 Task: Find connections with filter location Virovitica with filter topic #stayhomewith filter profile language Spanish with filter current company Siemens Healthineers with filter school GTUPGSCHOOL with filter industry Wholesale Building Materials with filter service category Family Law with filter keywords title Office Assistant
Action: Mouse pressed left at (482, 64)
Screenshot: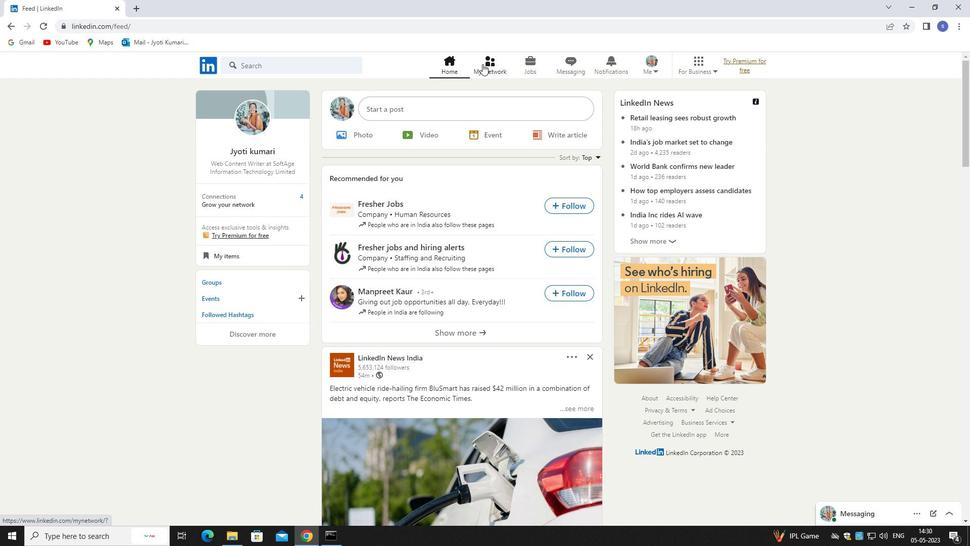 
Action: Mouse pressed left at (482, 64)
Screenshot: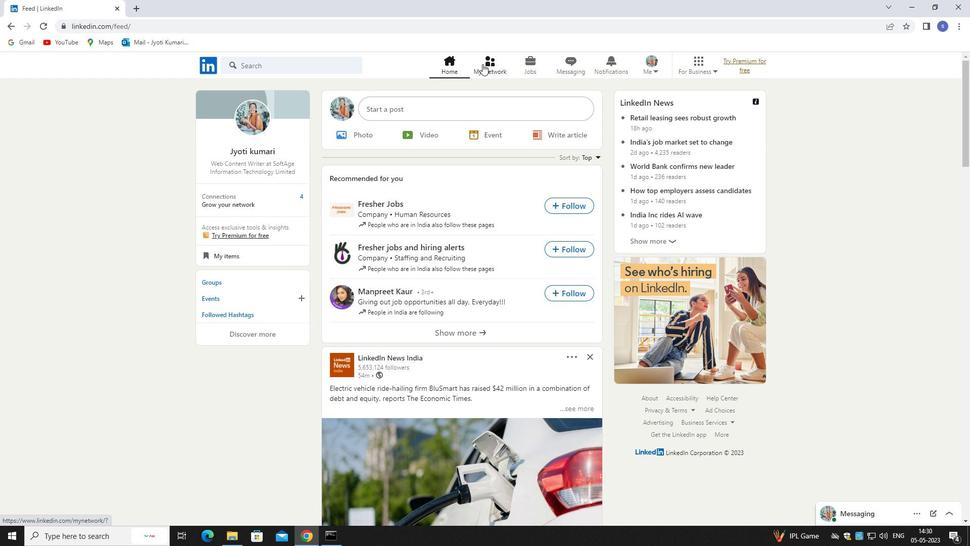 
Action: Mouse moved to (308, 116)
Screenshot: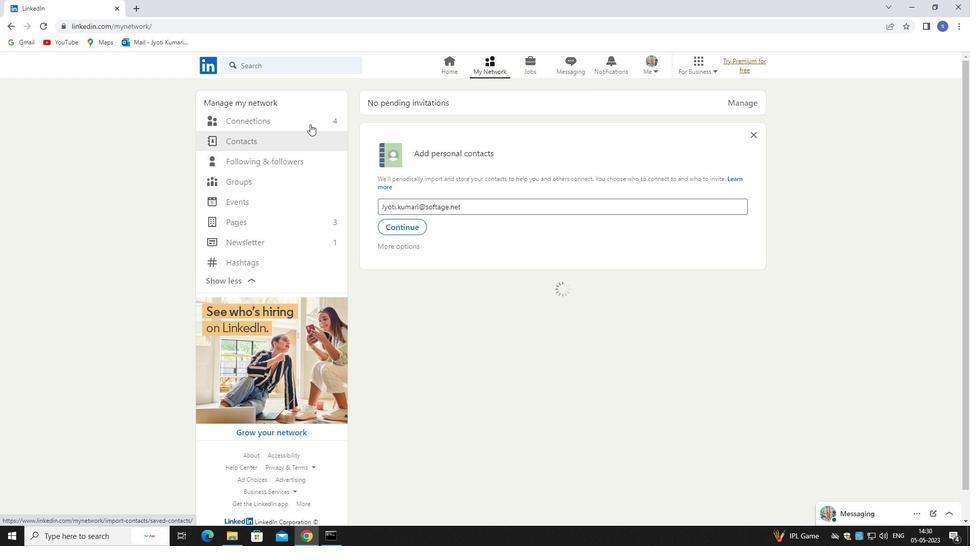 
Action: Mouse pressed left at (308, 116)
Screenshot: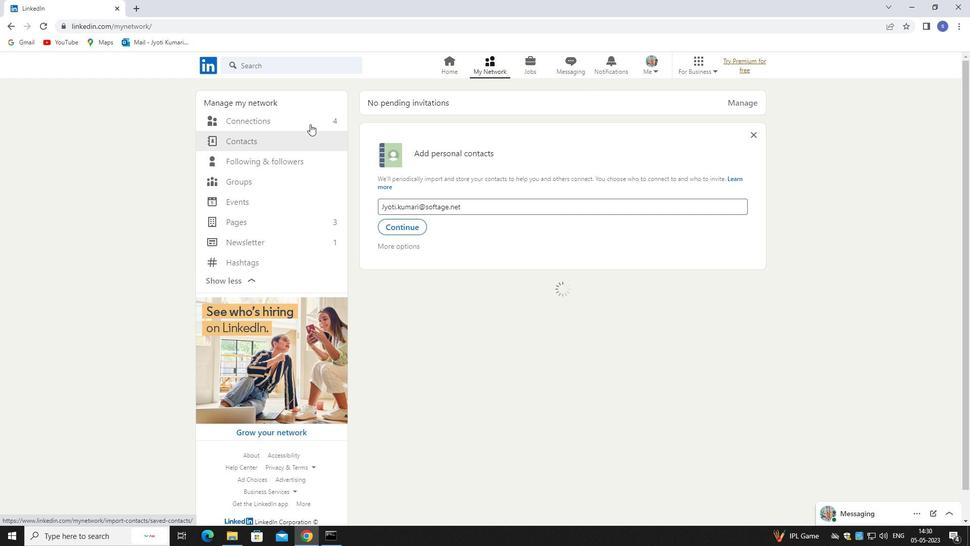 
Action: Mouse moved to (308, 116)
Screenshot: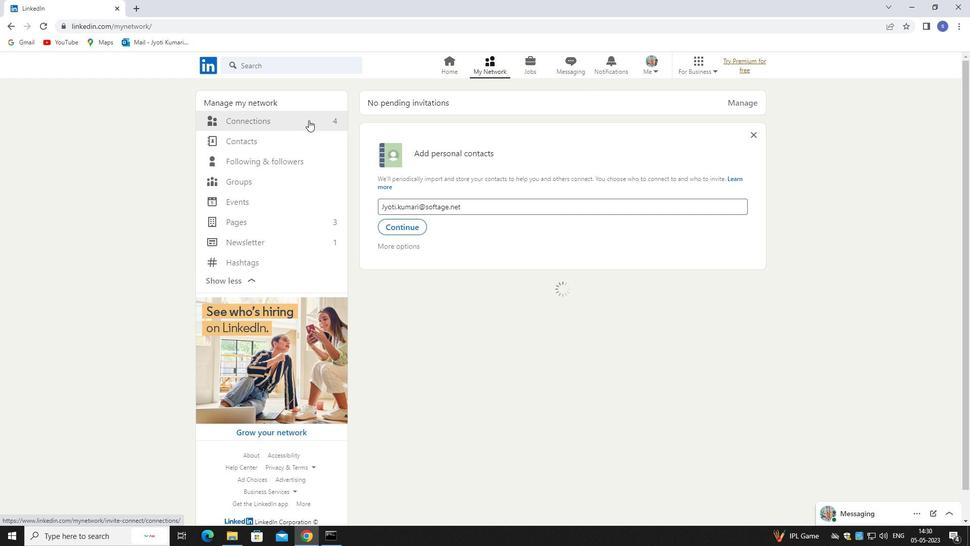 
Action: Mouse pressed left at (308, 116)
Screenshot: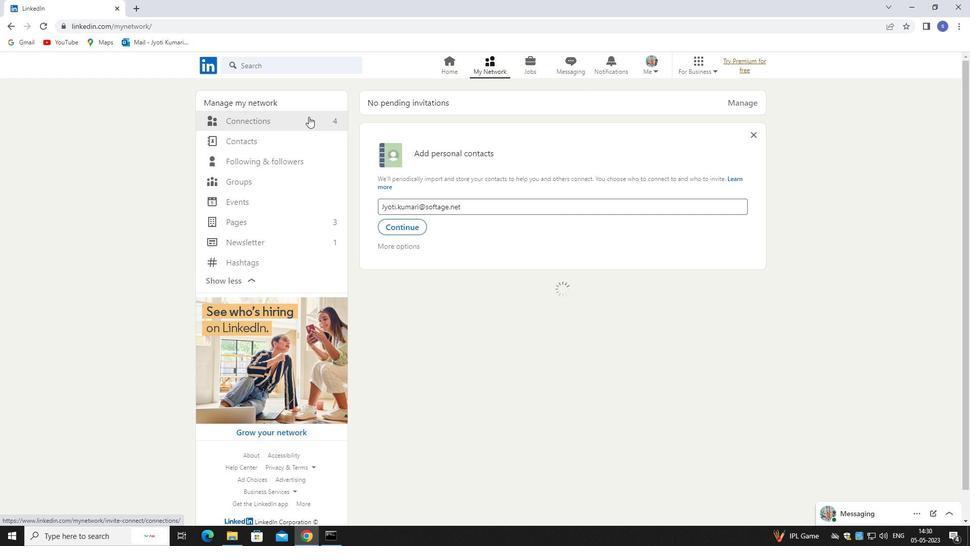 
Action: Mouse moved to (543, 121)
Screenshot: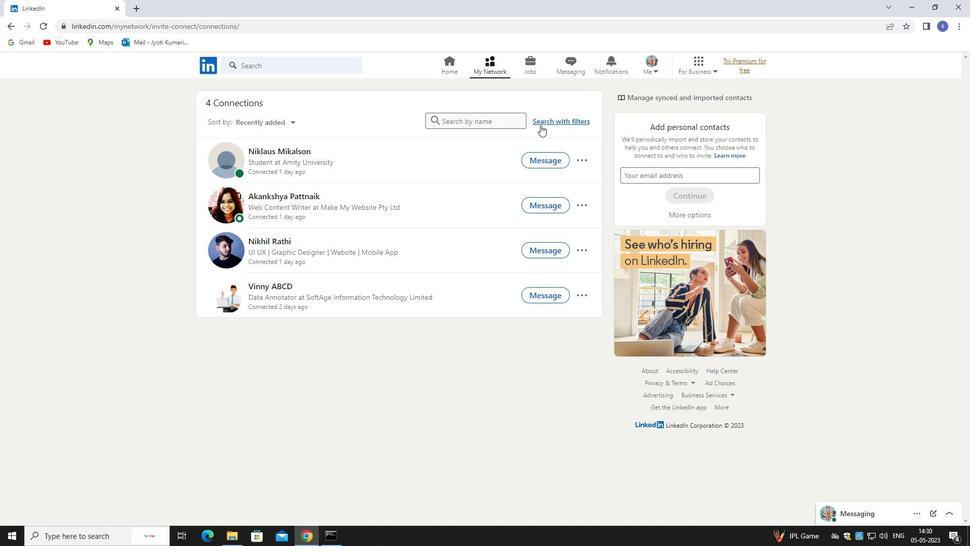 
Action: Mouse pressed left at (543, 121)
Screenshot: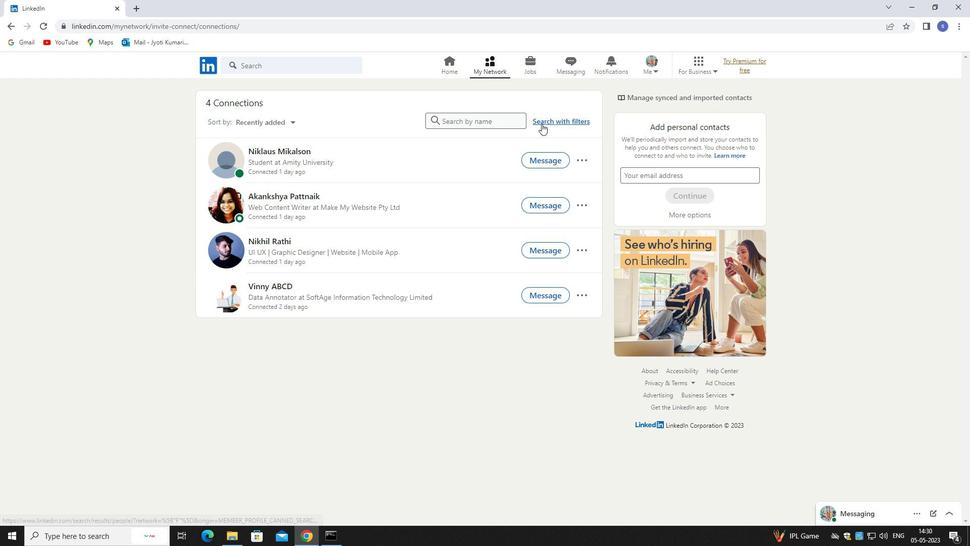 
Action: Mouse moved to (527, 94)
Screenshot: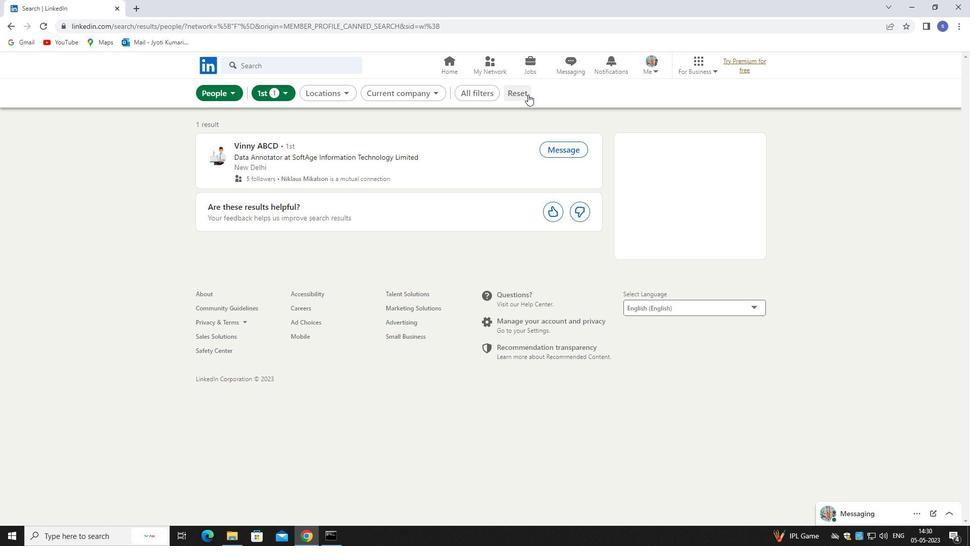 
Action: Mouse pressed left at (527, 94)
Screenshot: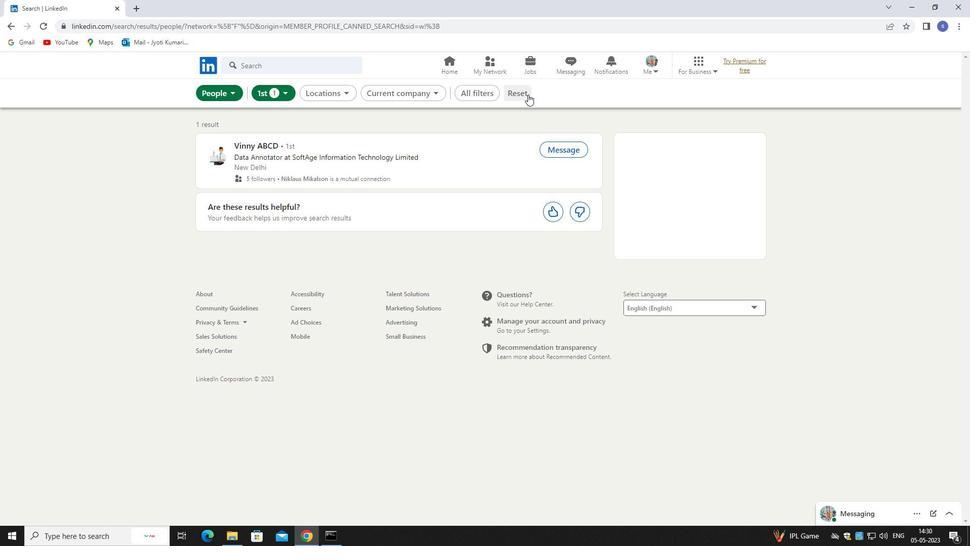 
Action: Mouse moved to (519, 91)
Screenshot: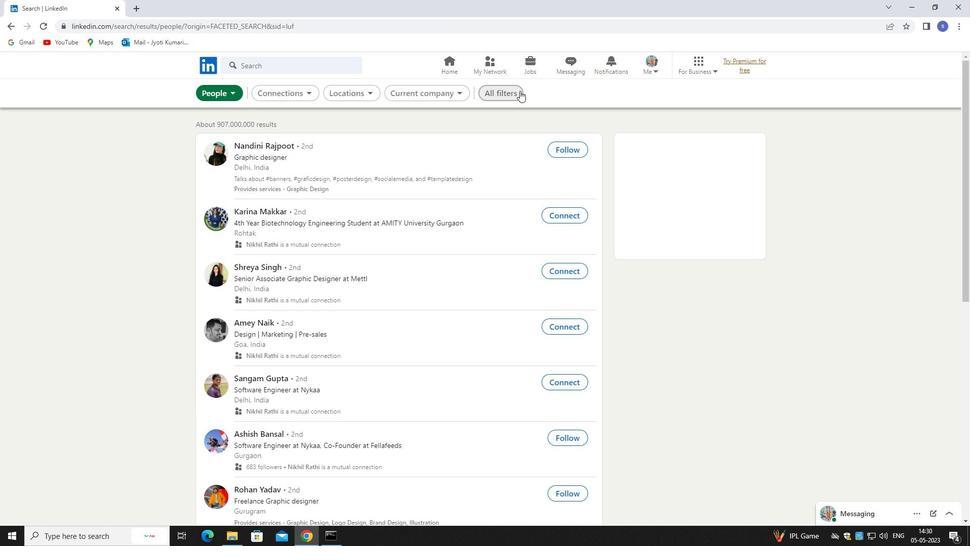 
Action: Mouse pressed left at (519, 91)
Screenshot: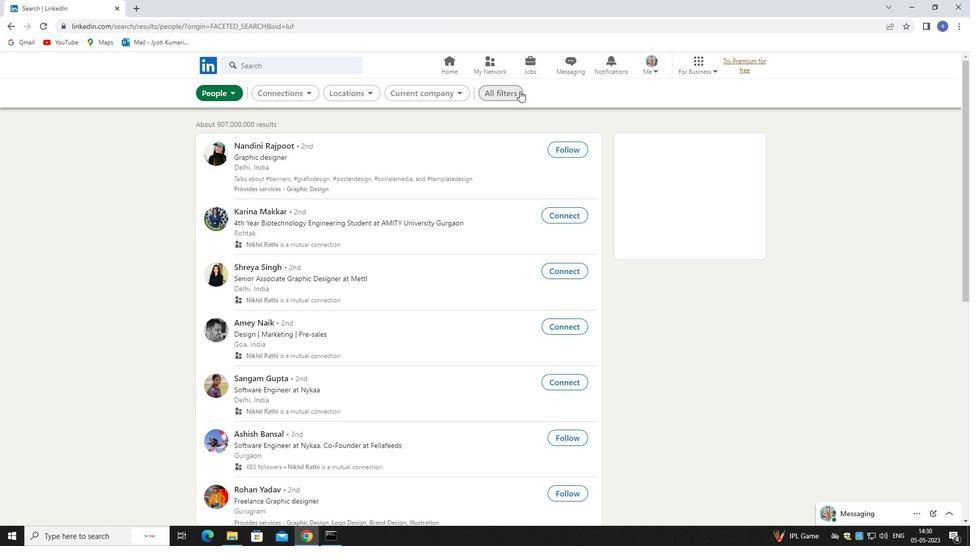 
Action: Mouse moved to (881, 392)
Screenshot: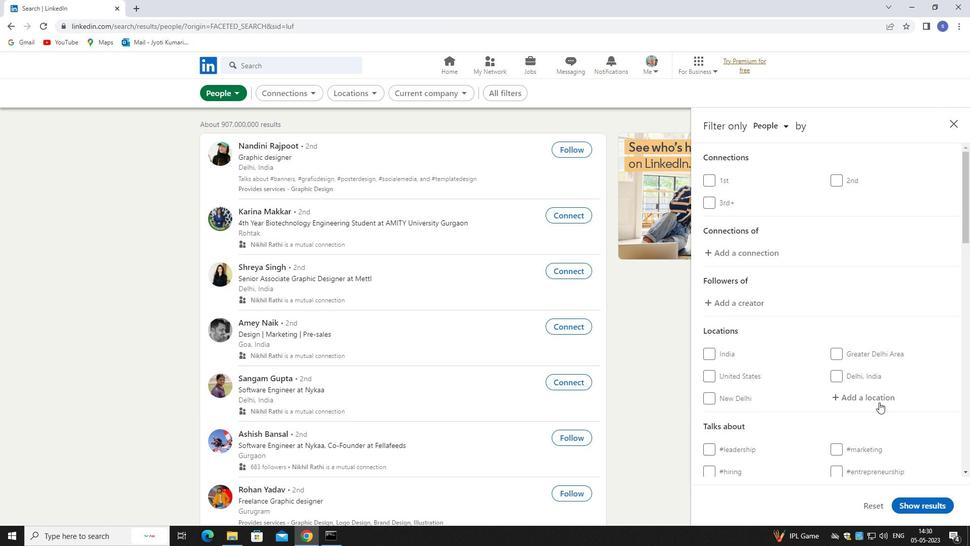 
Action: Mouse pressed left at (881, 392)
Screenshot: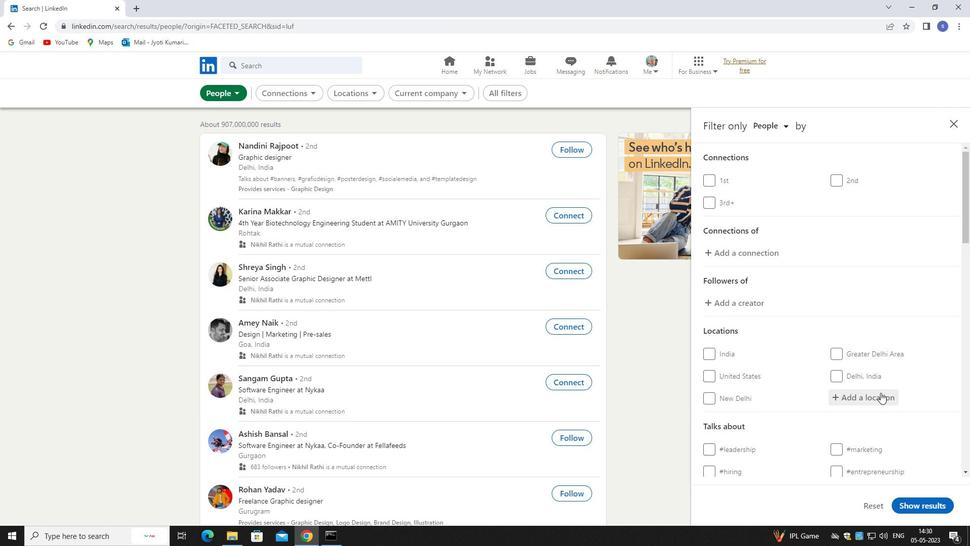 
Action: Mouse moved to (879, 409)
Screenshot: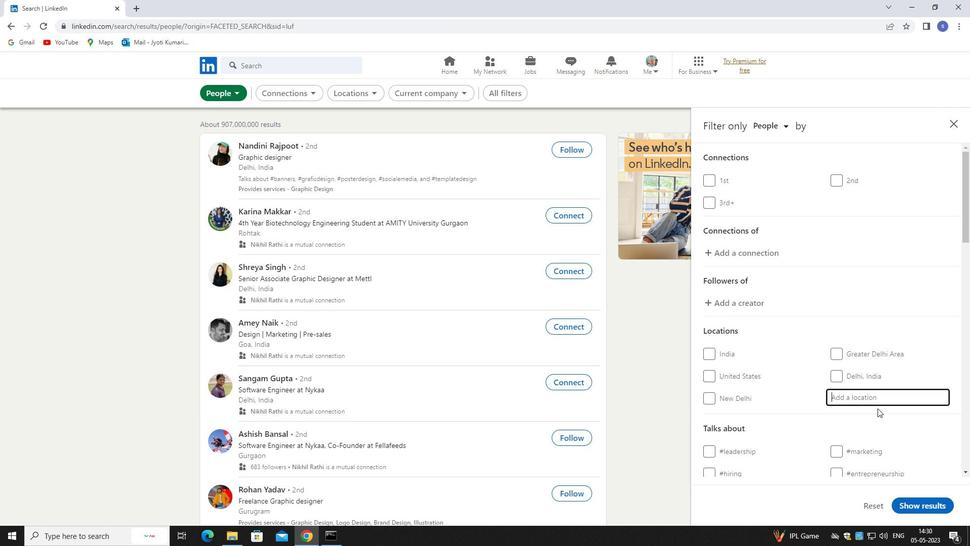
Action: Key pressed virovitica
Screenshot: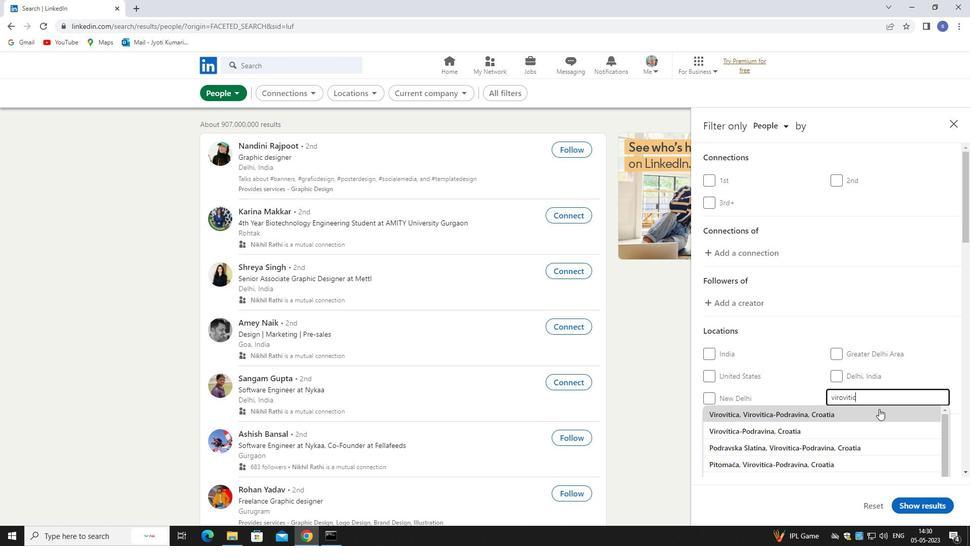 
Action: Mouse pressed left at (879, 409)
Screenshot: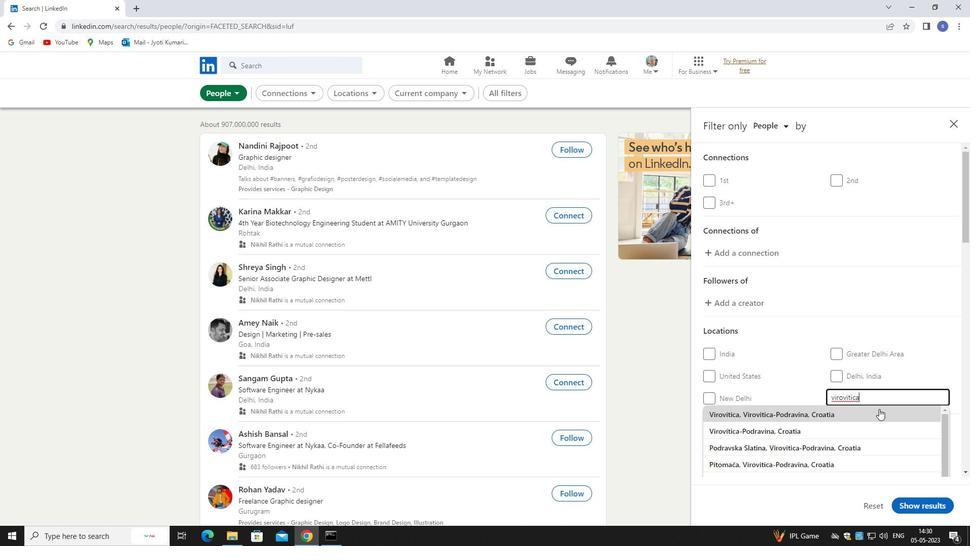 
Action: Mouse scrolled (879, 408) with delta (0, 0)
Screenshot: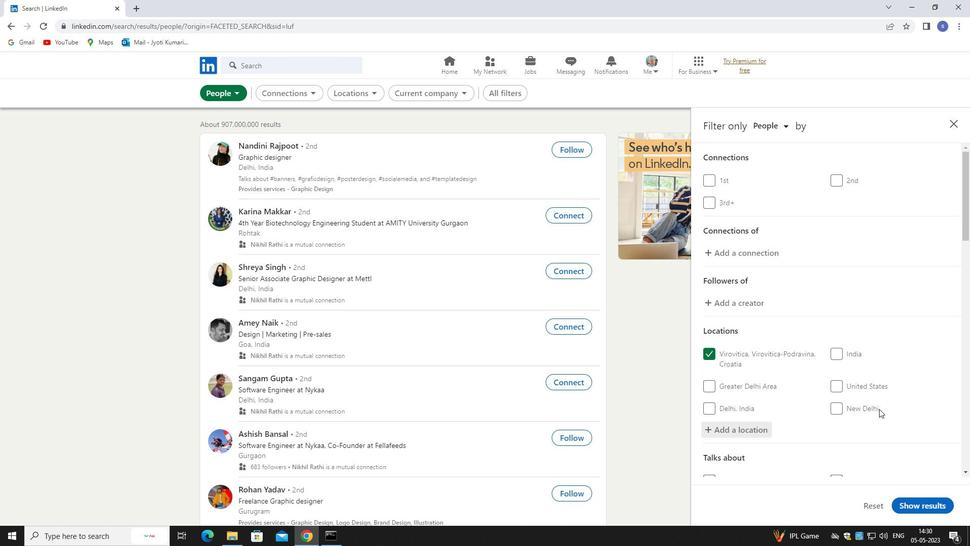 
Action: Mouse scrolled (879, 408) with delta (0, 0)
Screenshot: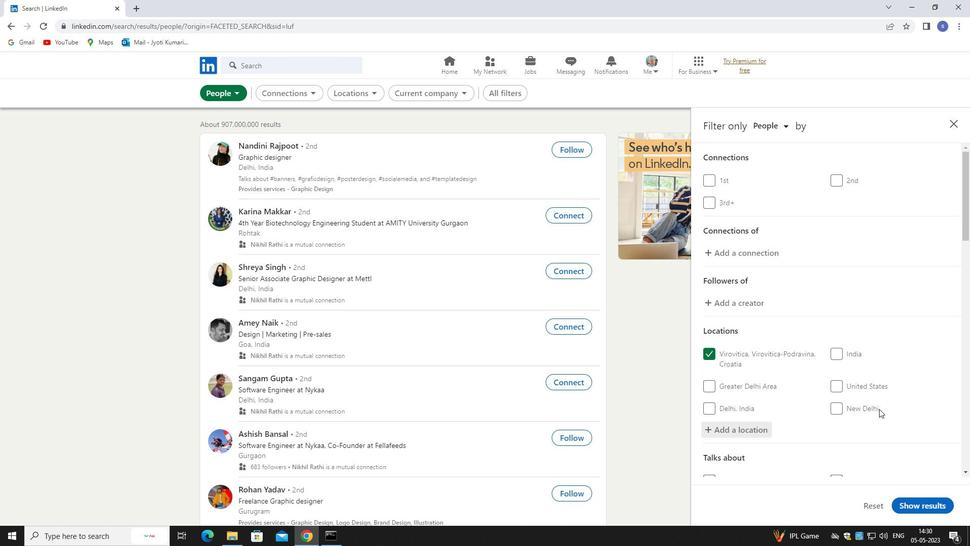 
Action: Mouse moved to (880, 409)
Screenshot: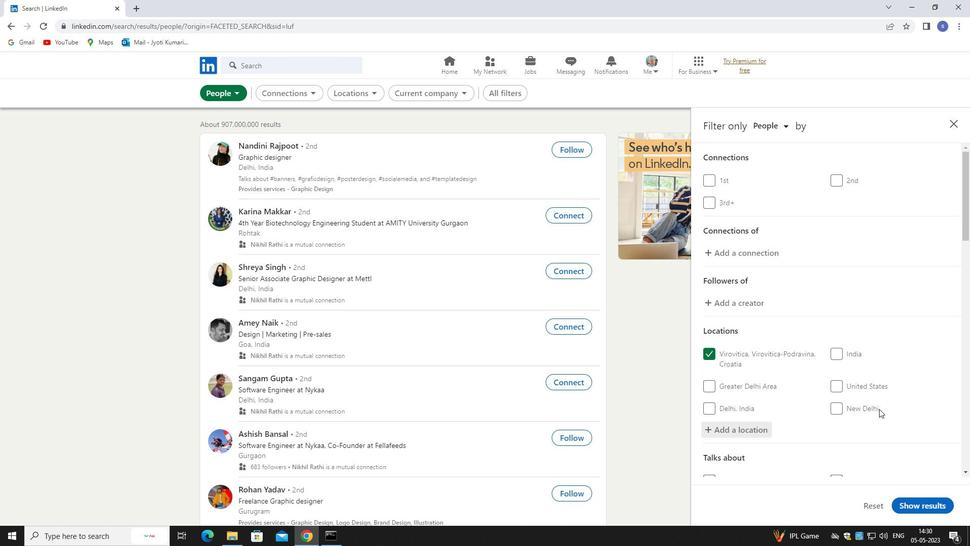 
Action: Mouse scrolled (880, 408) with delta (0, 0)
Screenshot: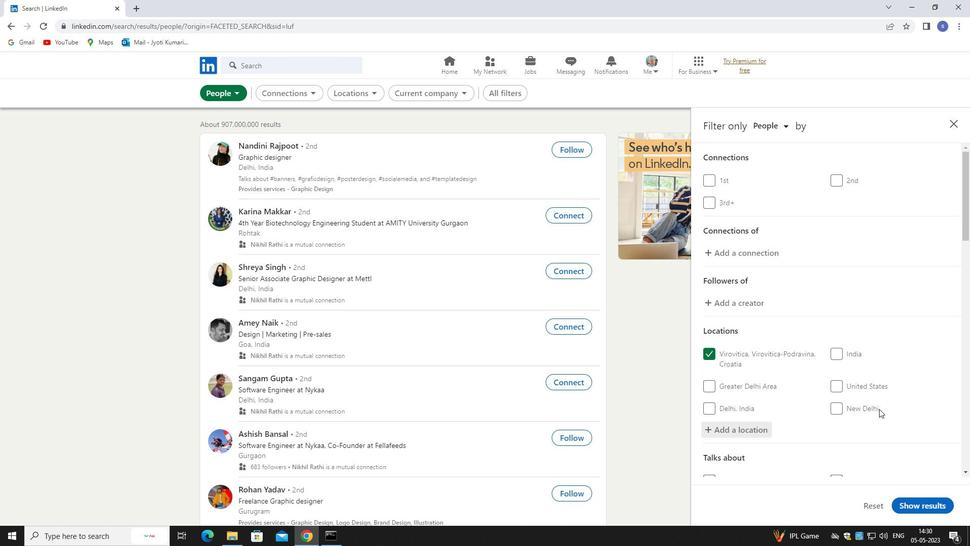 
Action: Mouse moved to (868, 374)
Screenshot: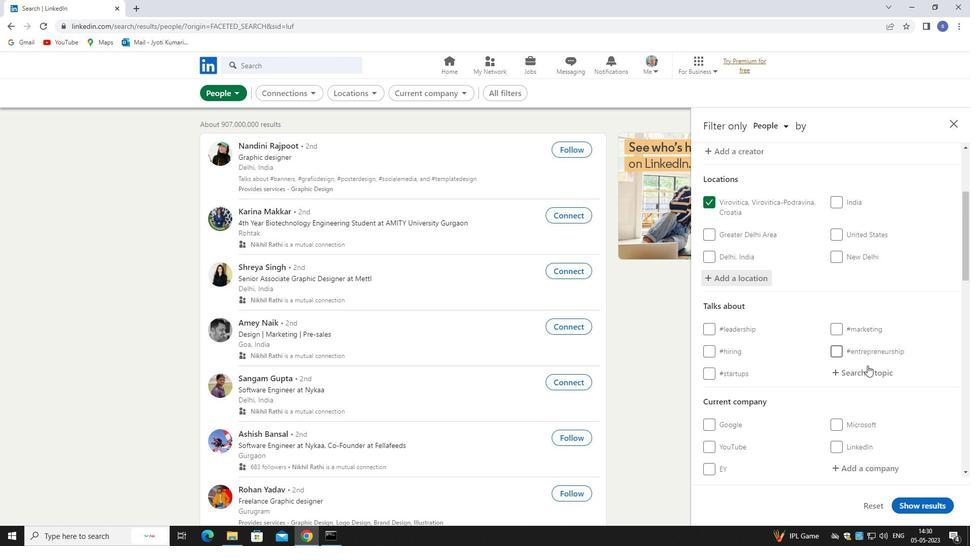 
Action: Mouse pressed left at (868, 374)
Screenshot: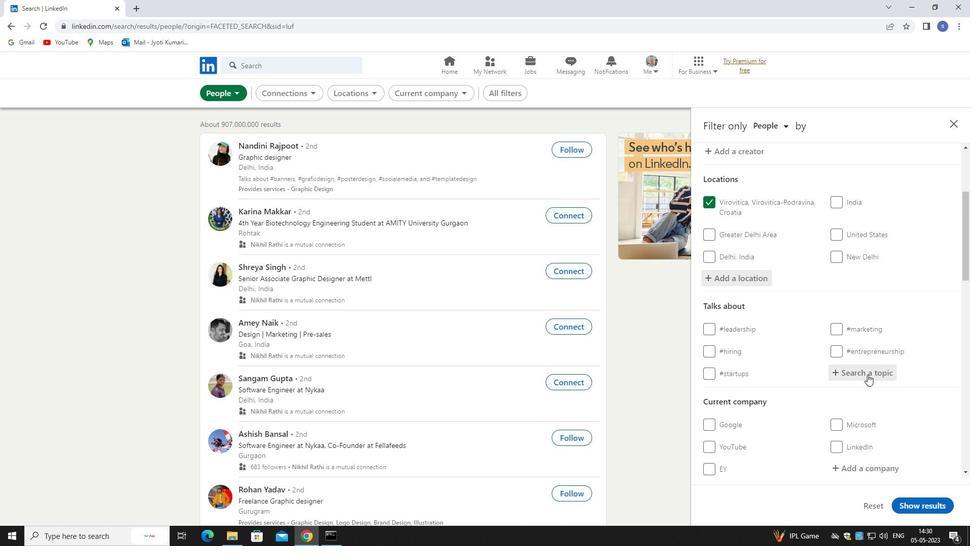 
Action: Mouse moved to (868, 374)
Screenshot: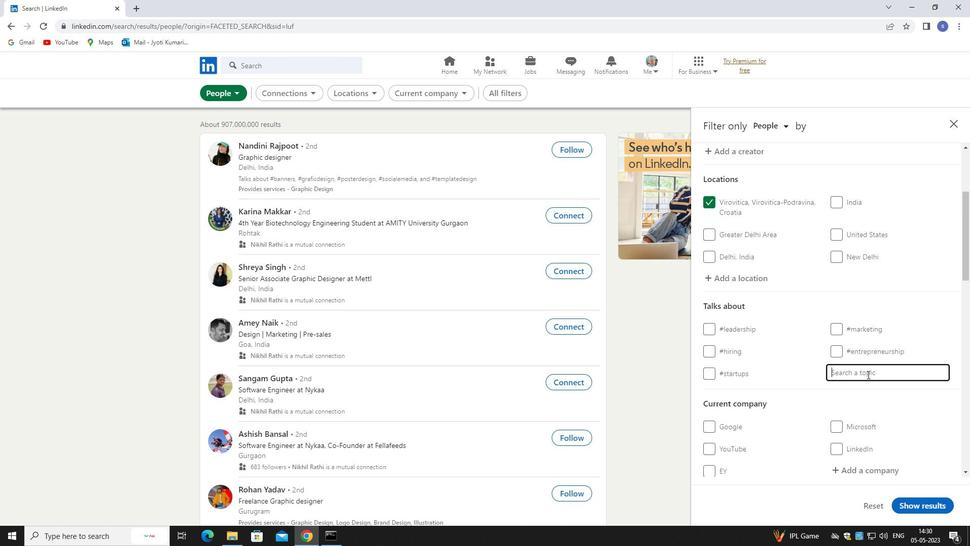 
Action: Key pressed sy<Key.backspace>tayho
Screenshot: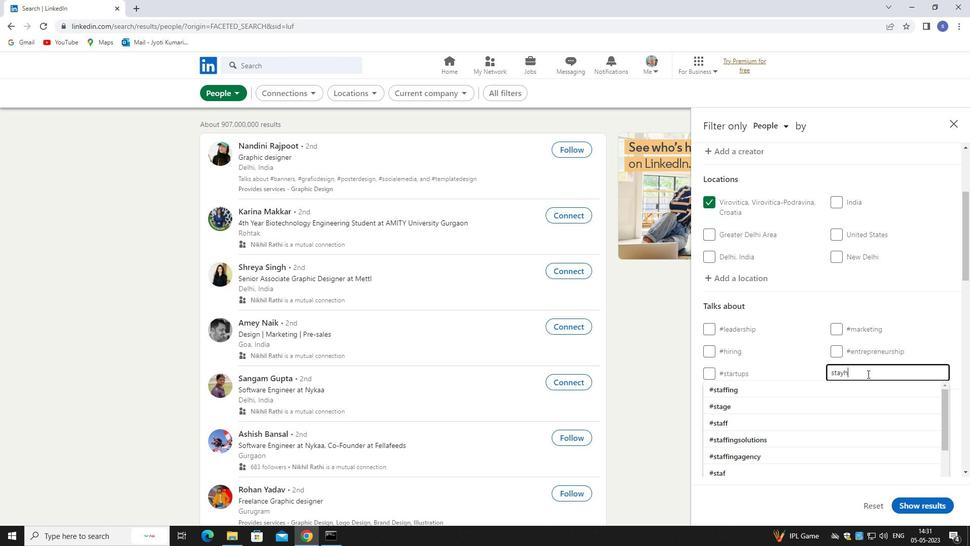 
Action: Mouse moved to (862, 392)
Screenshot: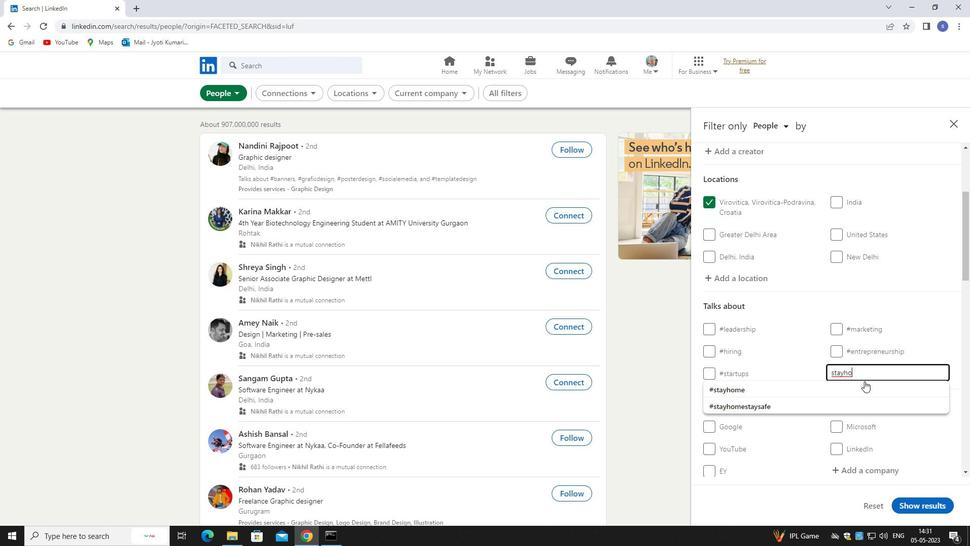 
Action: Mouse pressed left at (862, 392)
Screenshot: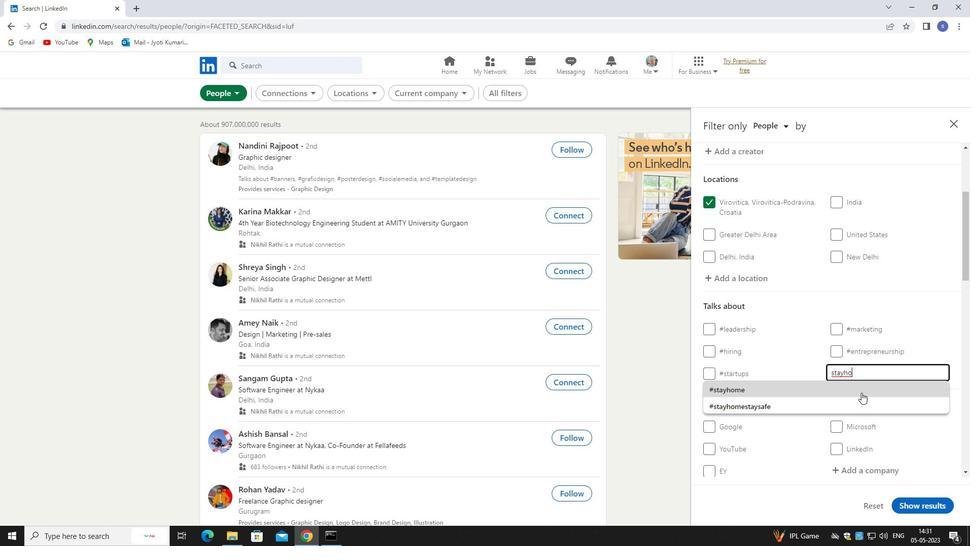 
Action: Mouse scrolled (862, 392) with delta (0, 0)
Screenshot: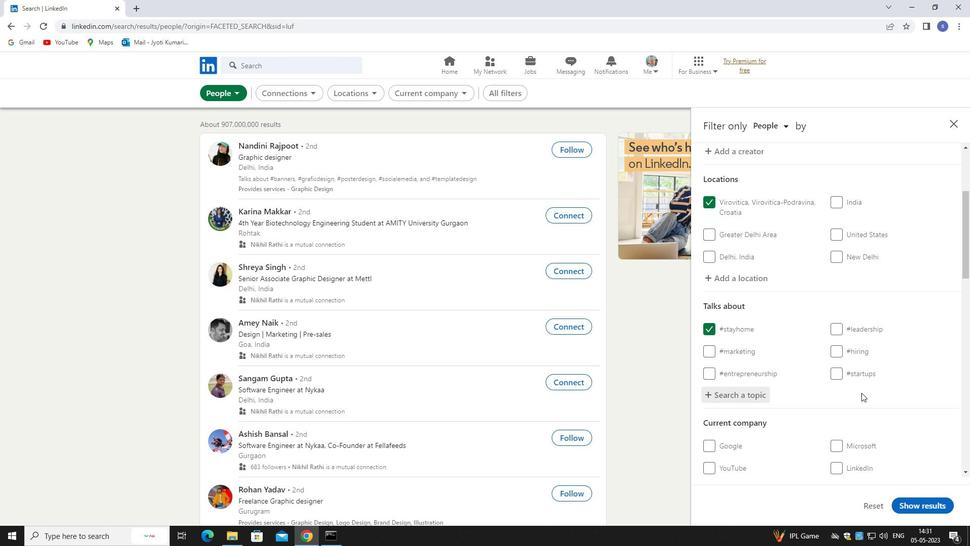 
Action: Mouse moved to (862, 393)
Screenshot: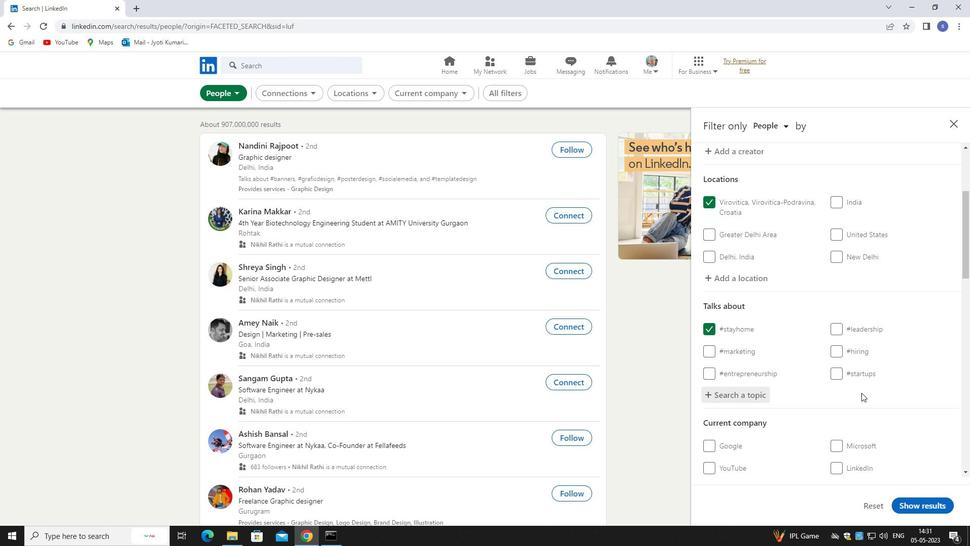
Action: Mouse scrolled (862, 393) with delta (0, 0)
Screenshot: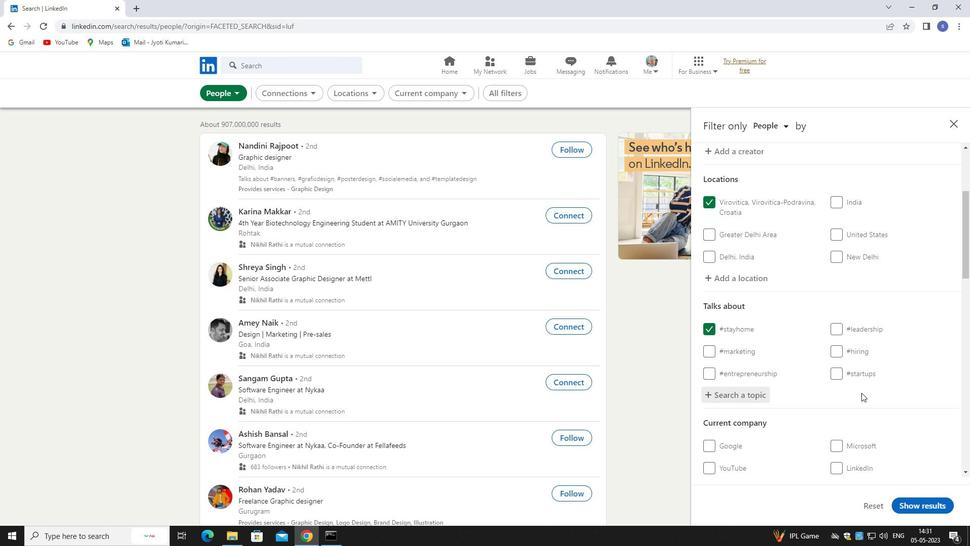 
Action: Mouse scrolled (862, 393) with delta (0, 0)
Screenshot: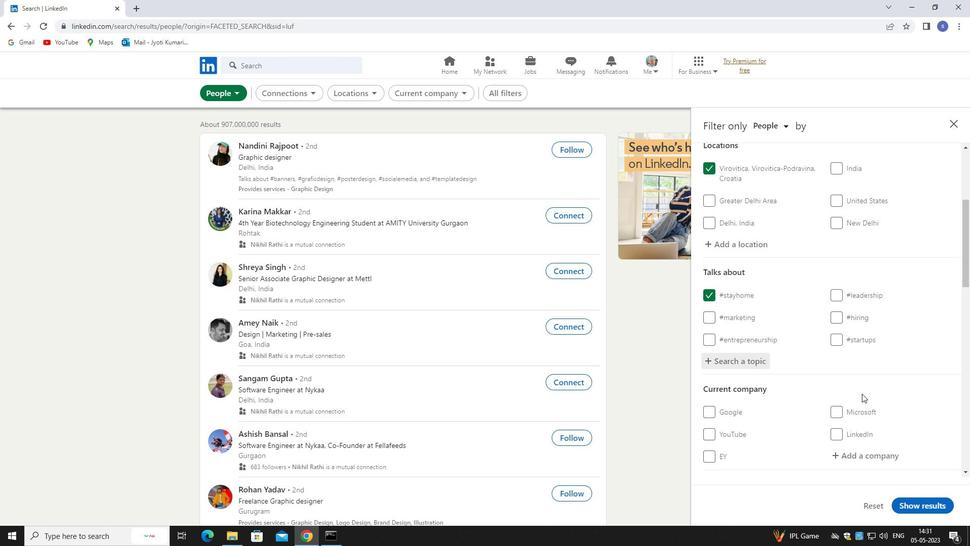 
Action: Mouse moved to (865, 339)
Screenshot: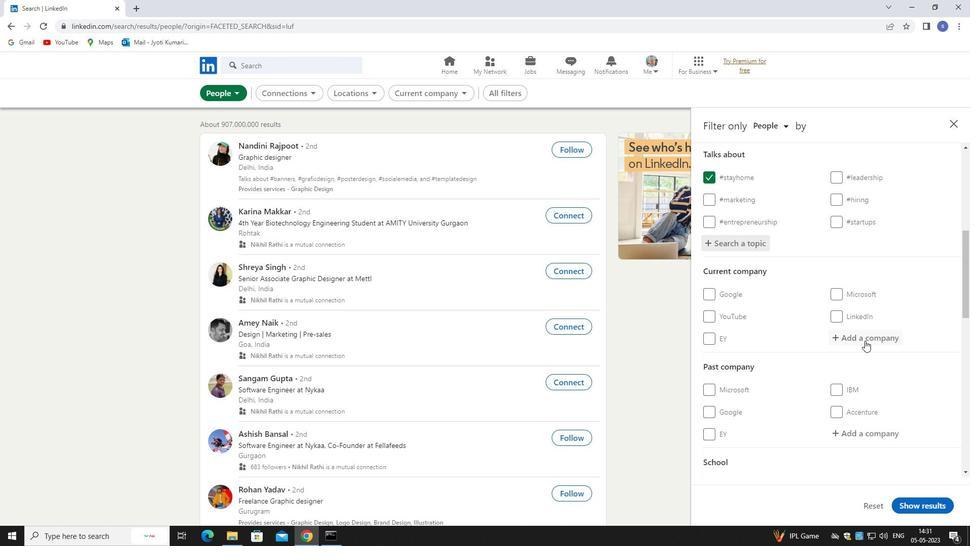 
Action: Mouse pressed left at (865, 339)
Screenshot: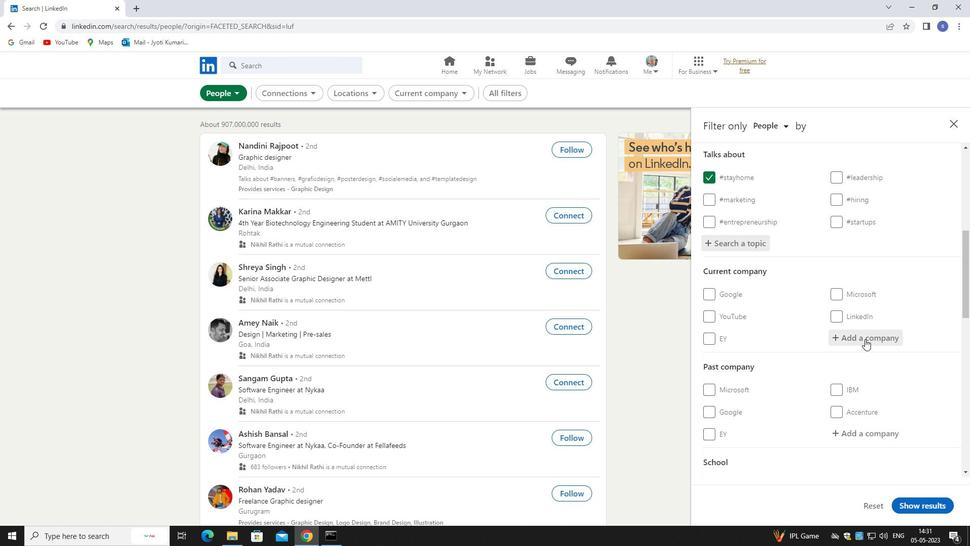 
Action: Mouse moved to (865, 338)
Screenshot: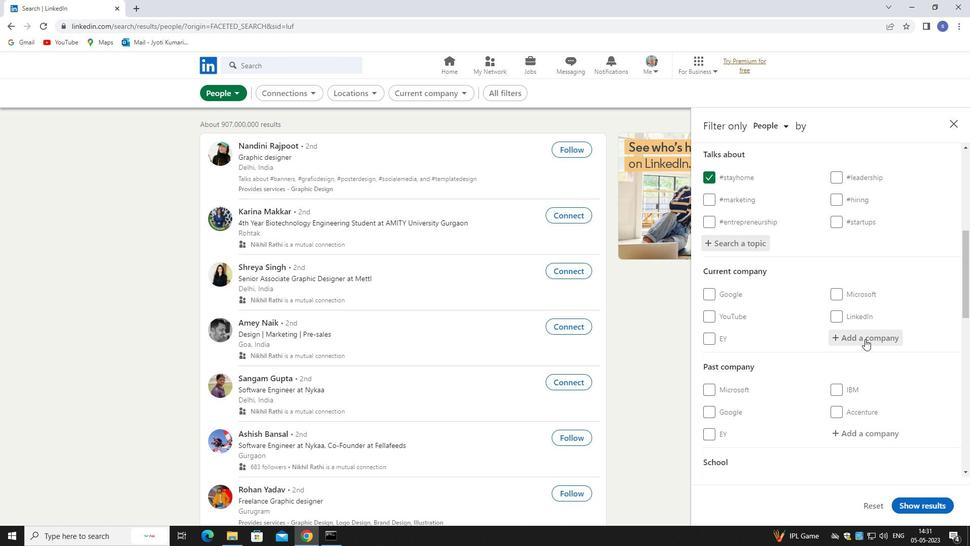 
Action: Key pressed siemens
Screenshot: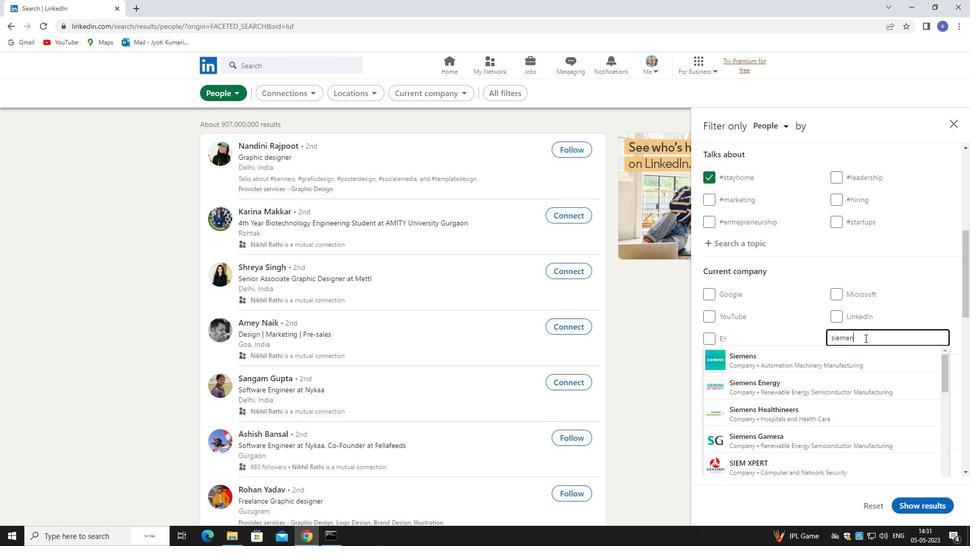 
Action: Mouse moved to (864, 354)
Screenshot: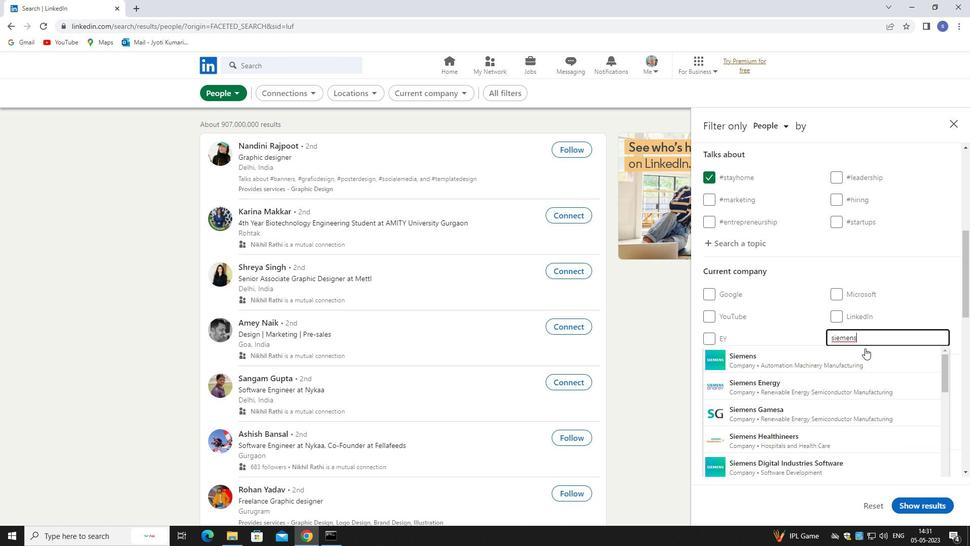 
Action: Mouse pressed left at (864, 354)
Screenshot: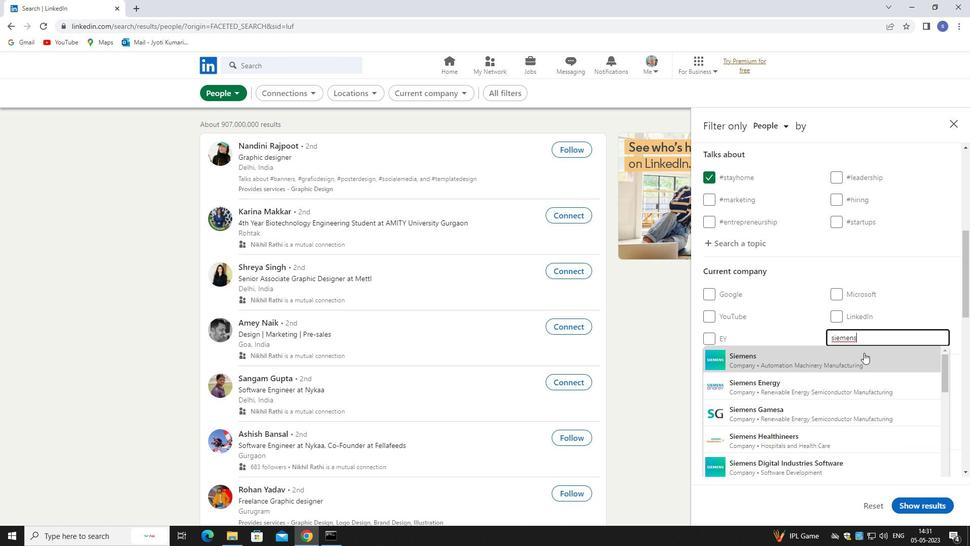 
Action: Mouse moved to (864, 354)
Screenshot: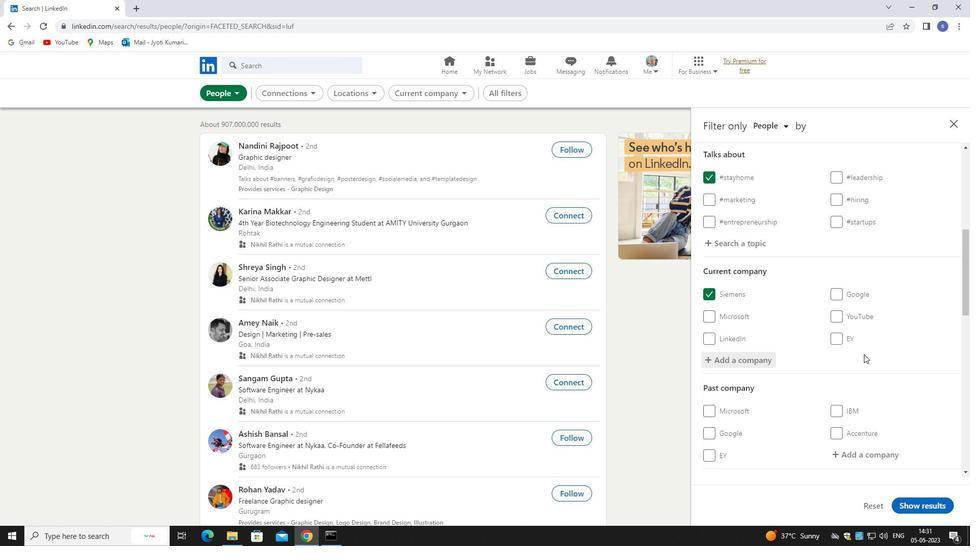 
Action: Mouse scrolled (864, 354) with delta (0, 0)
Screenshot: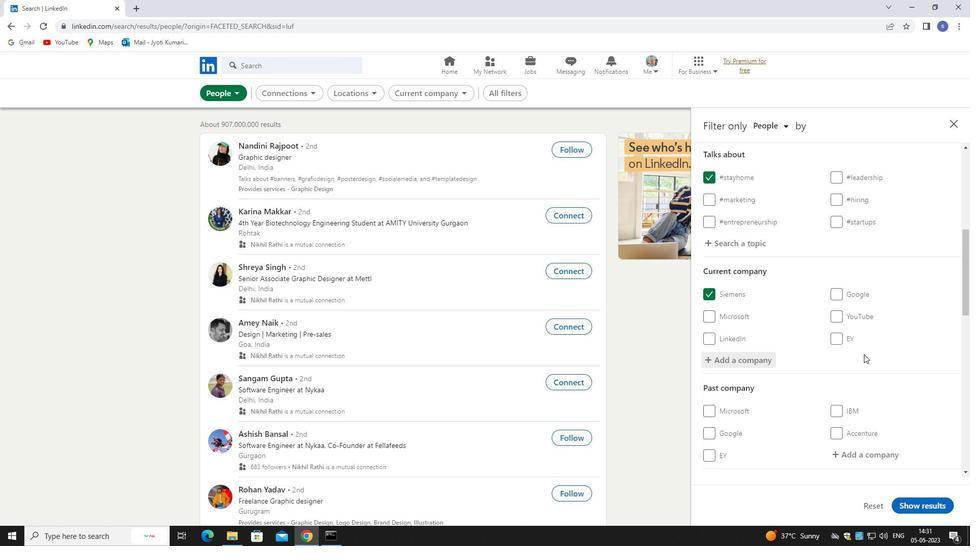 
Action: Mouse moved to (864, 355)
Screenshot: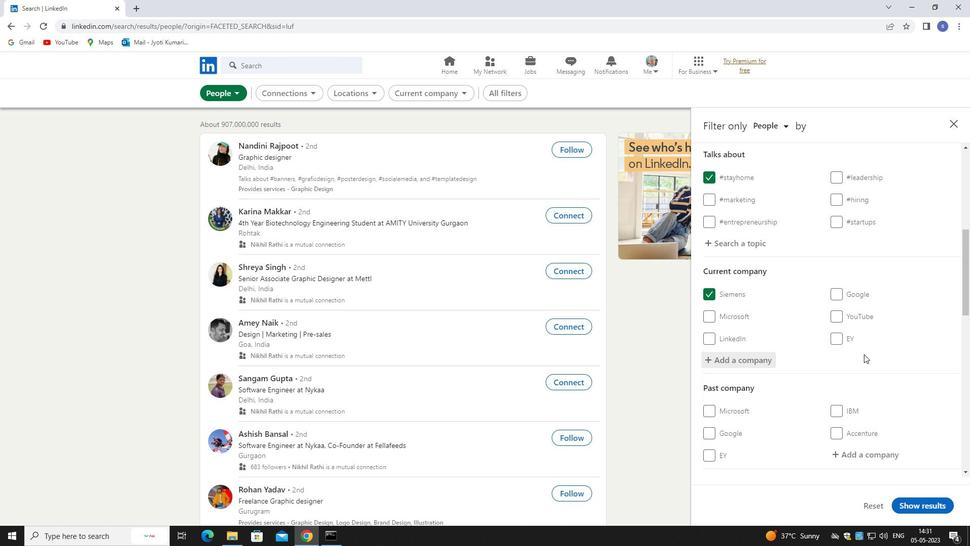 
Action: Mouse scrolled (864, 354) with delta (0, 0)
Screenshot: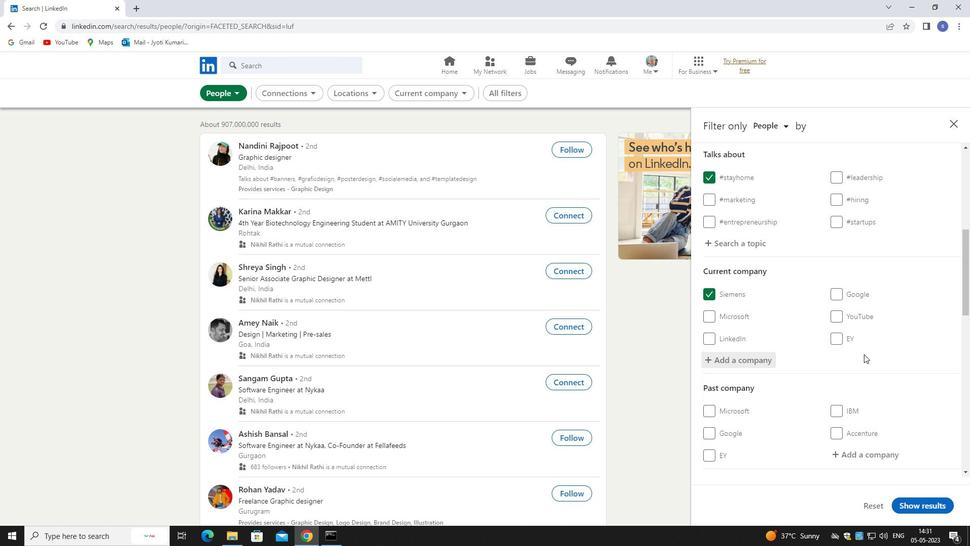 
Action: Mouse scrolled (864, 354) with delta (0, 0)
Screenshot: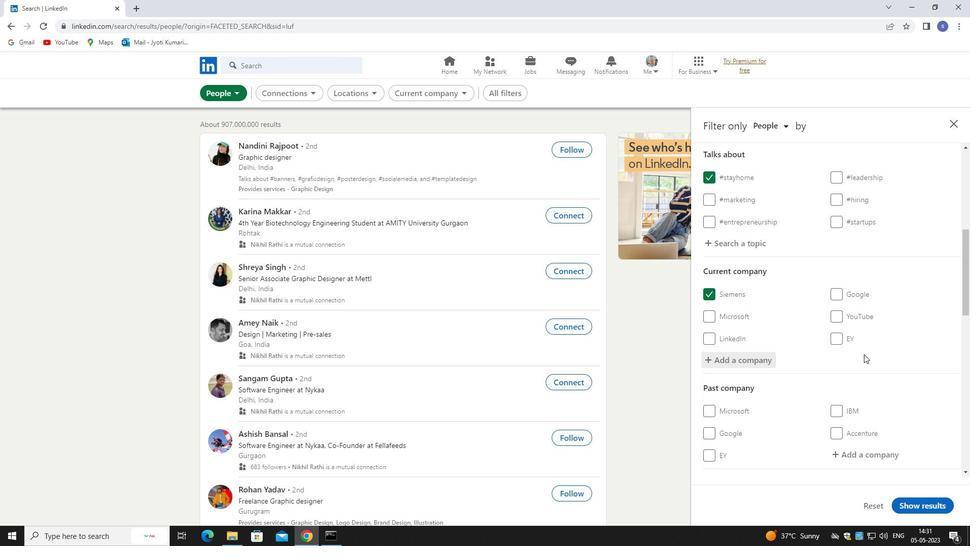 
Action: Mouse moved to (860, 411)
Screenshot: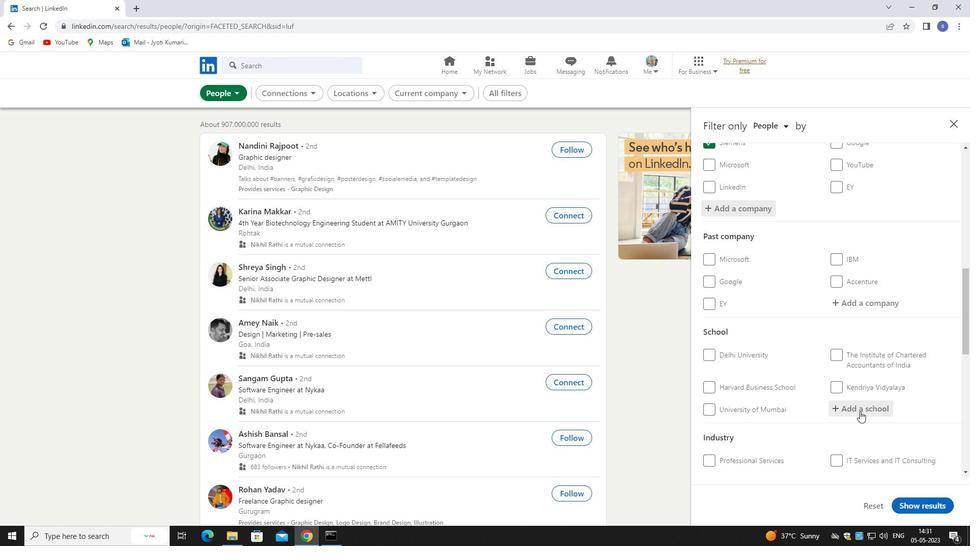 
Action: Mouse pressed left at (860, 411)
Screenshot: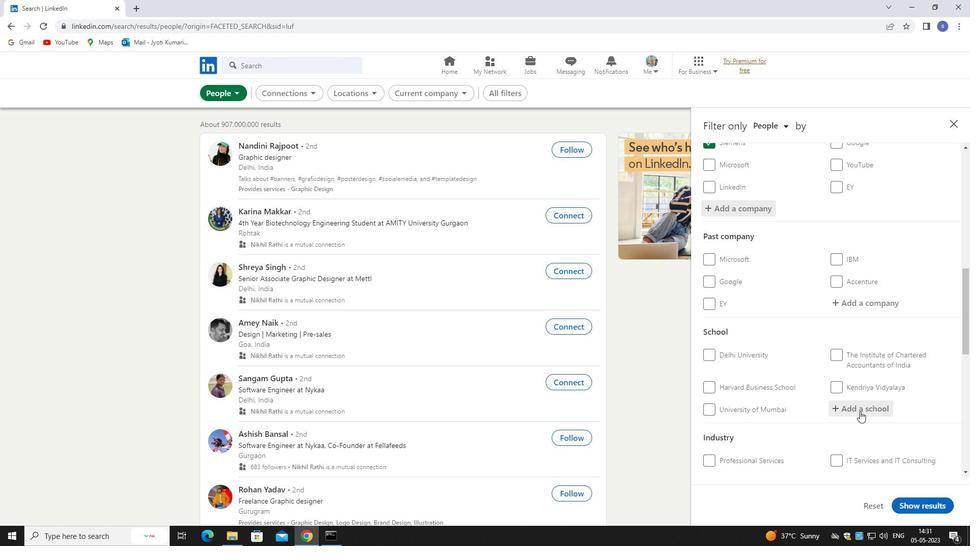 
Action: Key pressed gti<Key.backspace>upg
Screenshot: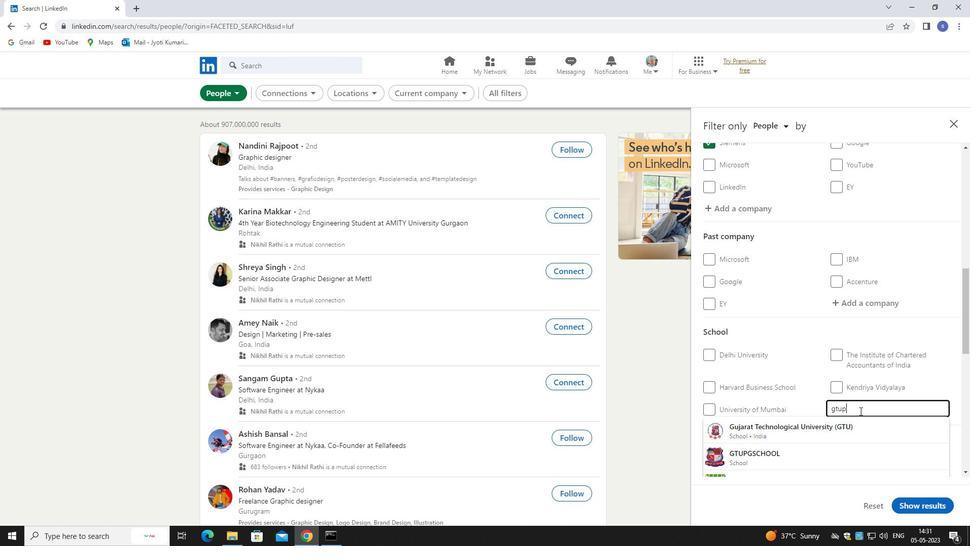 
Action: Mouse moved to (843, 421)
Screenshot: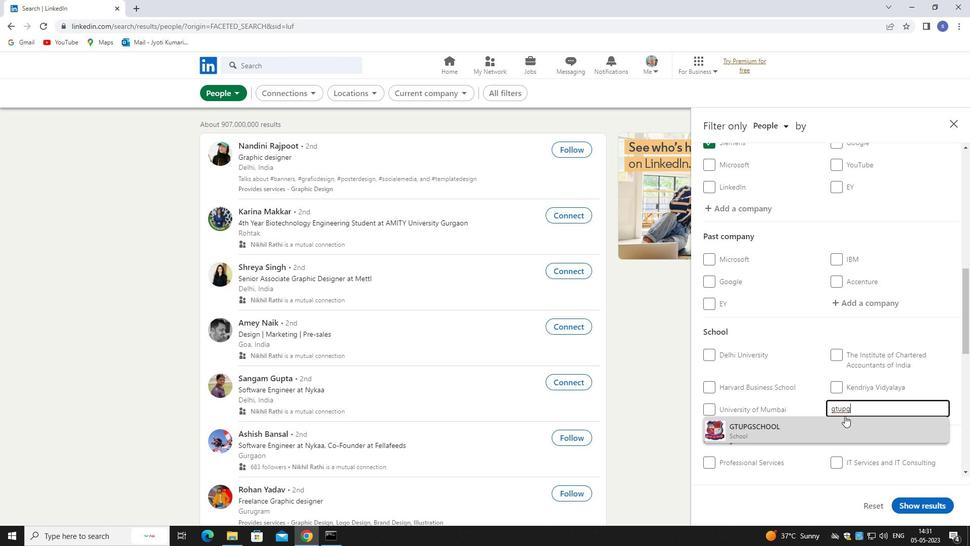 
Action: Mouse pressed left at (843, 421)
Screenshot: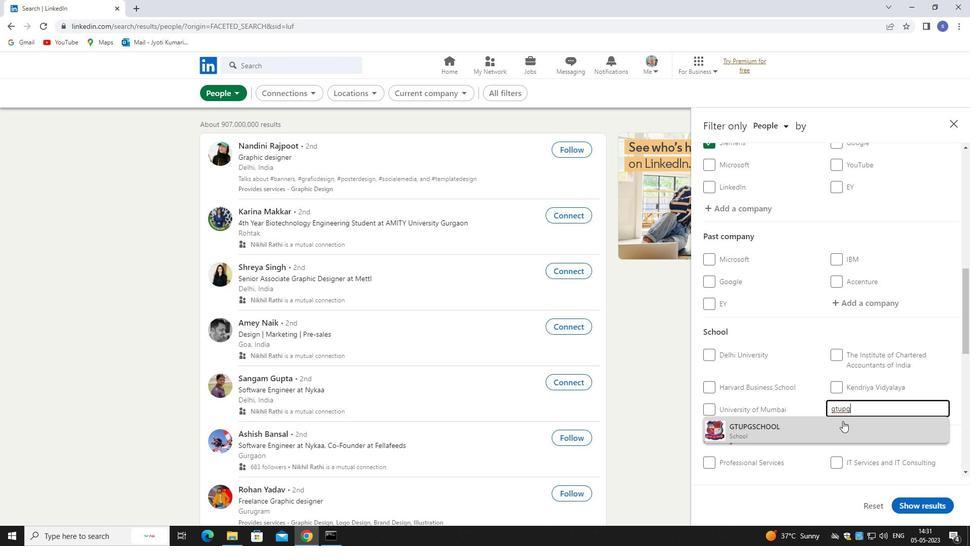 
Action: Mouse scrolled (843, 420) with delta (0, 0)
Screenshot: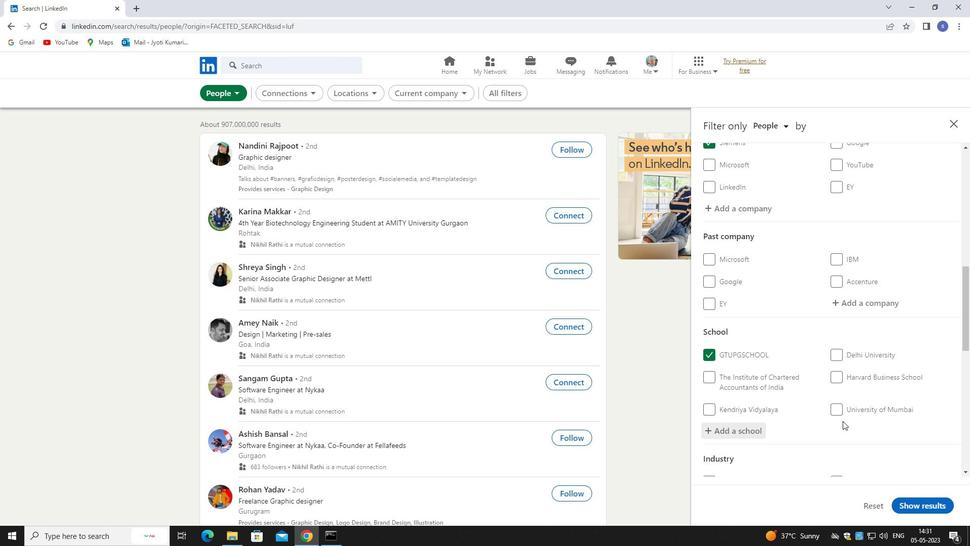 
Action: Mouse scrolled (843, 420) with delta (0, 0)
Screenshot: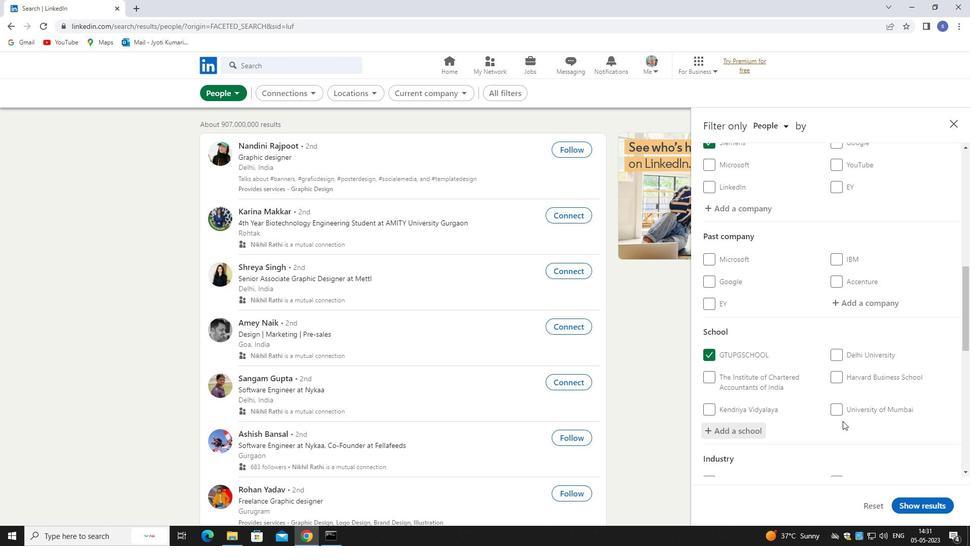 
Action: Mouse scrolled (843, 420) with delta (0, 0)
Screenshot: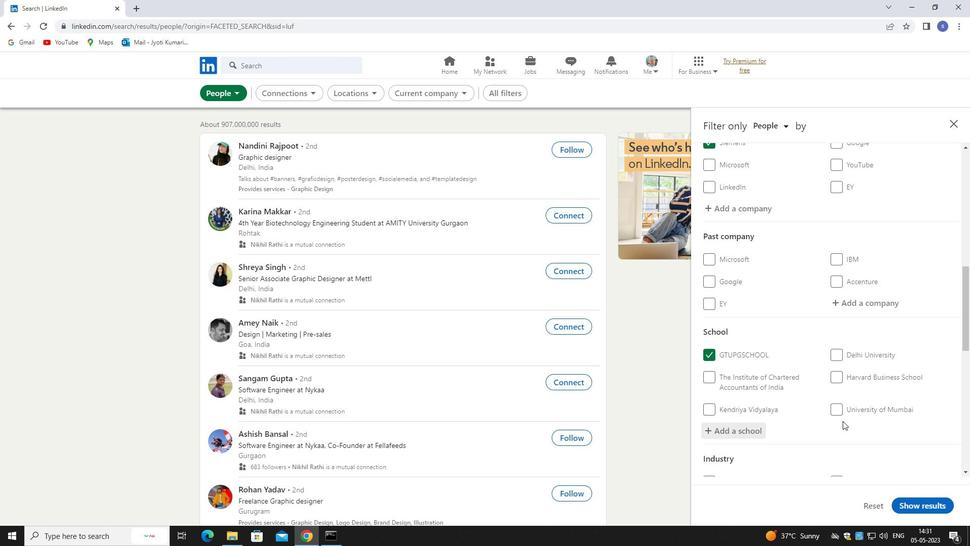
Action: Mouse scrolled (843, 420) with delta (0, 0)
Screenshot: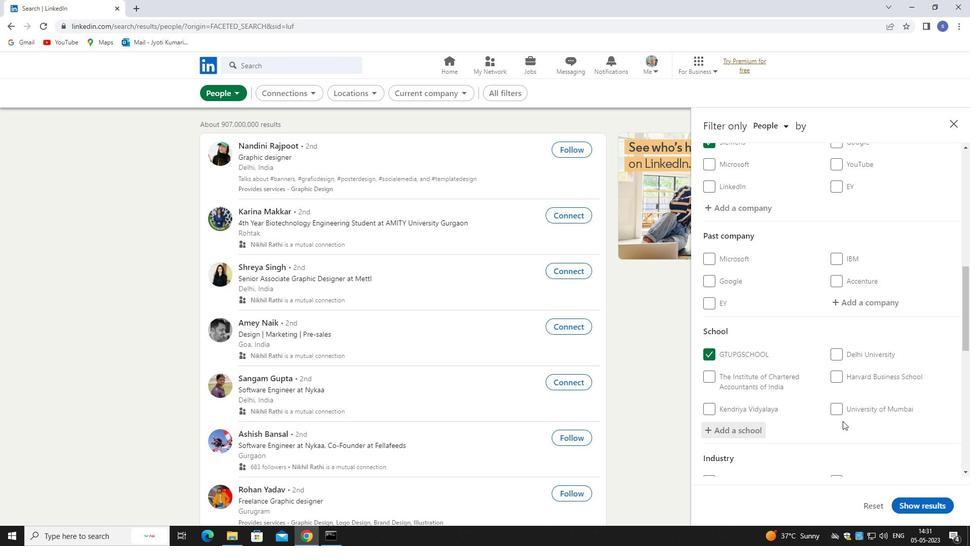 
Action: Mouse moved to (853, 328)
Screenshot: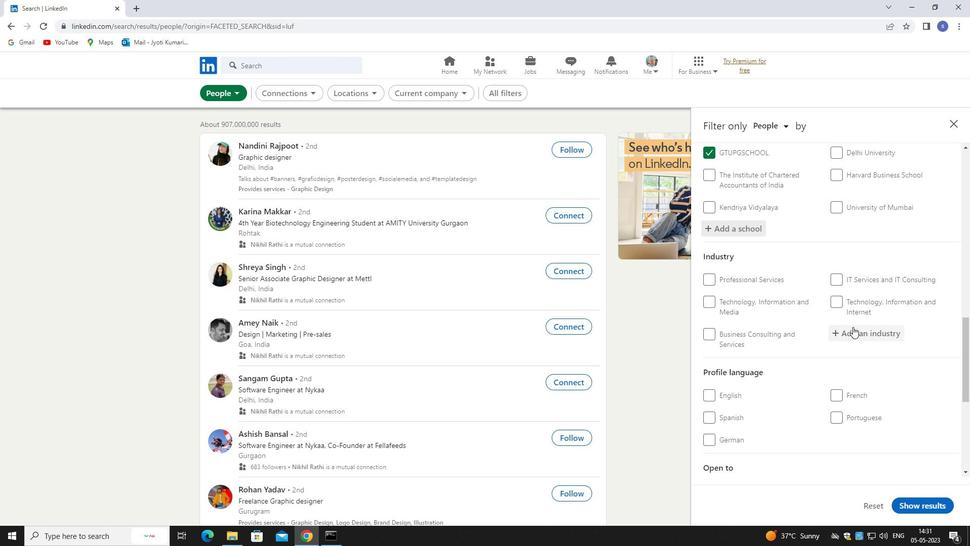 
Action: Mouse pressed left at (853, 328)
Screenshot: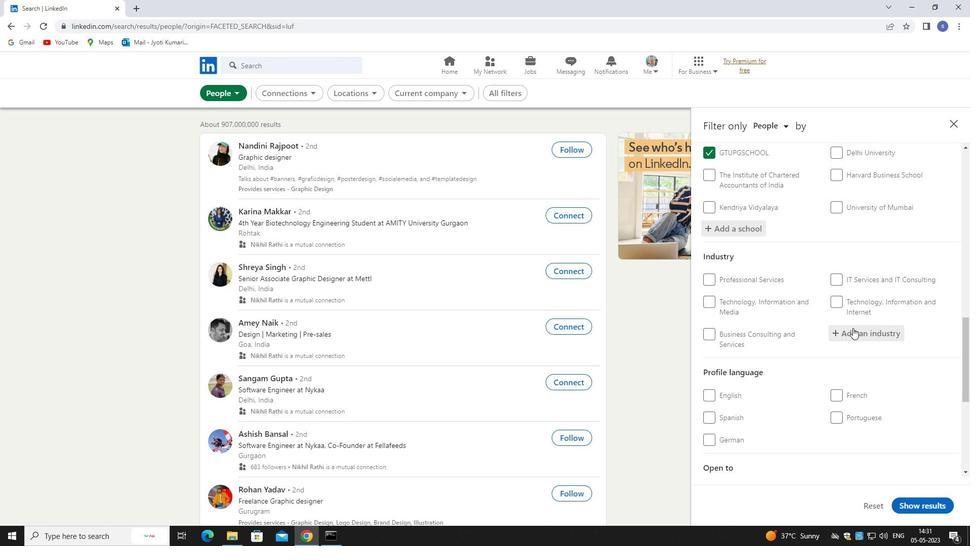
Action: Mouse moved to (856, 330)
Screenshot: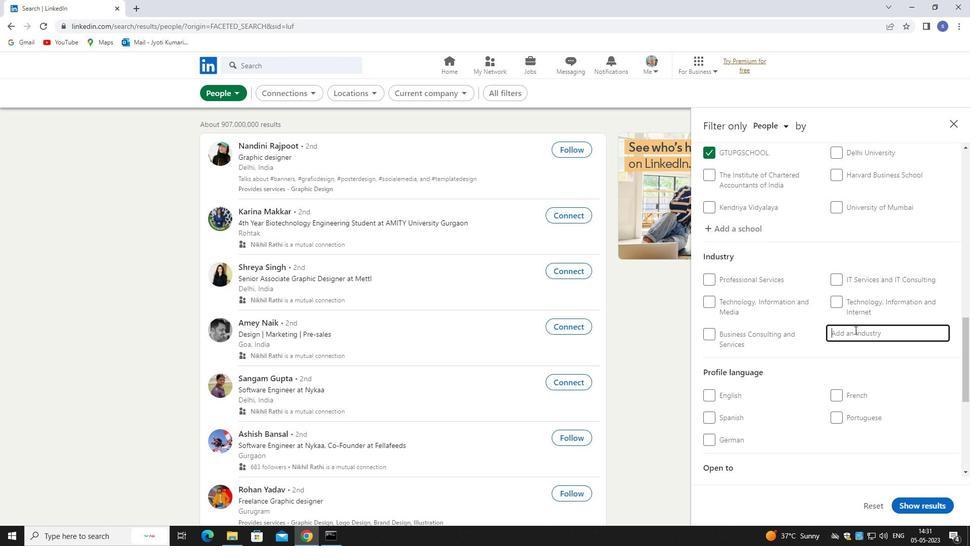 
Action: Key pressed wholesa
Screenshot: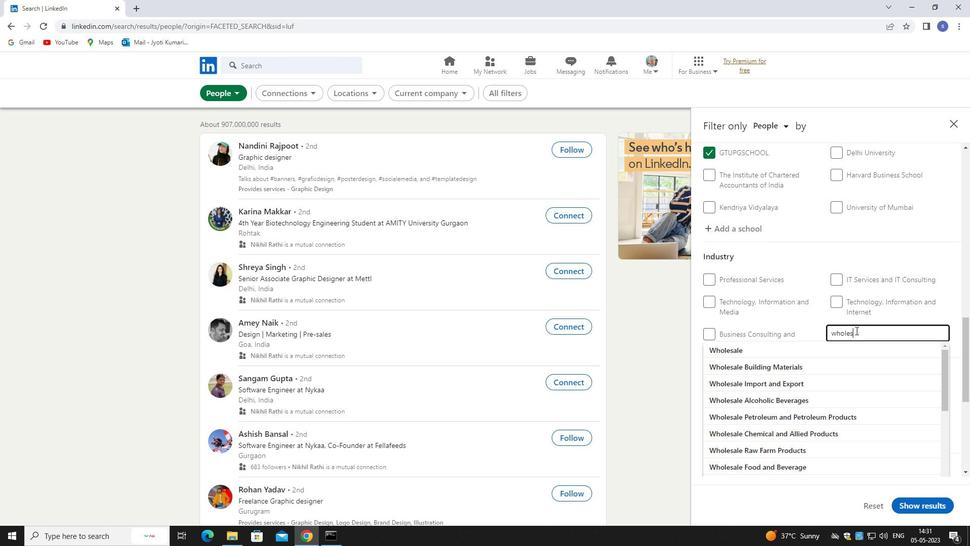 
Action: Mouse moved to (856, 365)
Screenshot: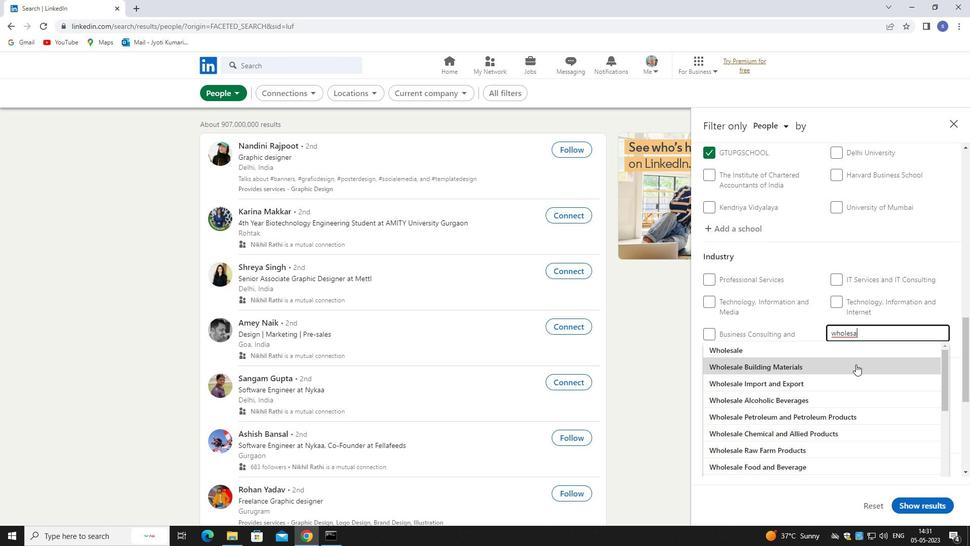 
Action: Mouse pressed left at (856, 365)
Screenshot: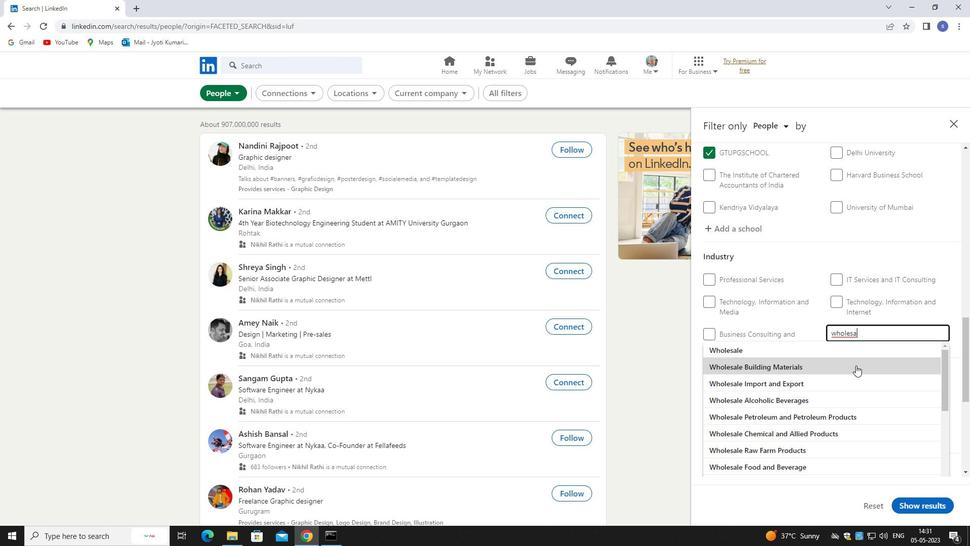 
Action: Mouse scrolled (856, 365) with delta (0, 0)
Screenshot: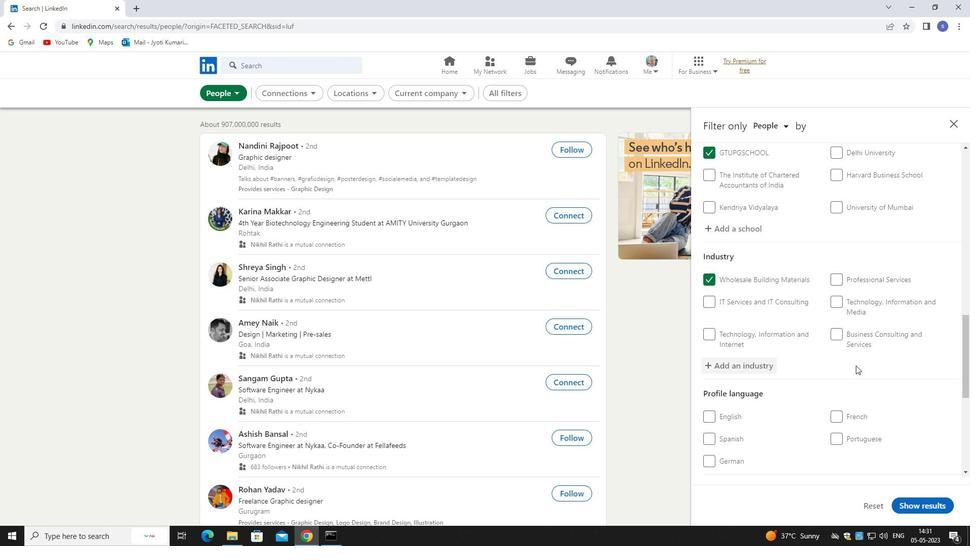 
Action: Mouse scrolled (856, 365) with delta (0, 0)
Screenshot: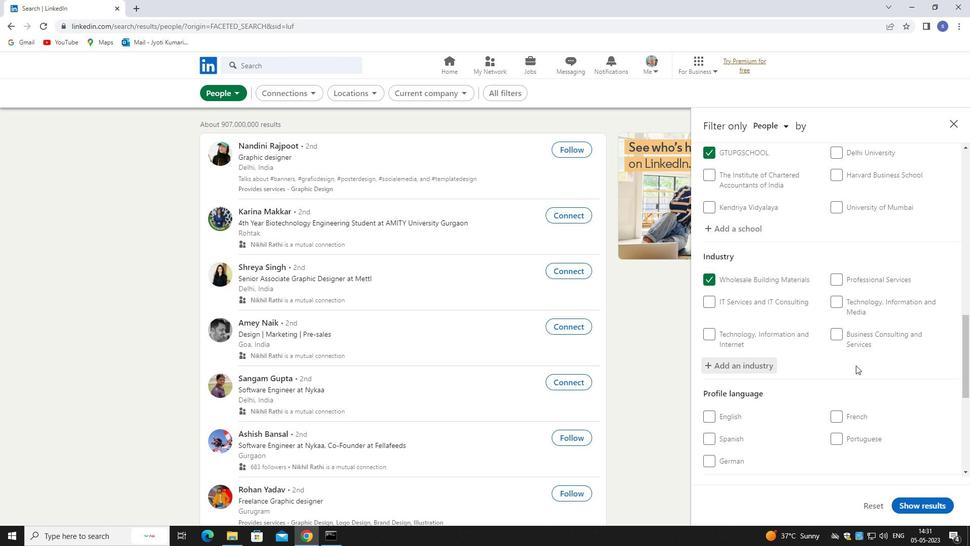 
Action: Mouse scrolled (856, 365) with delta (0, 0)
Screenshot: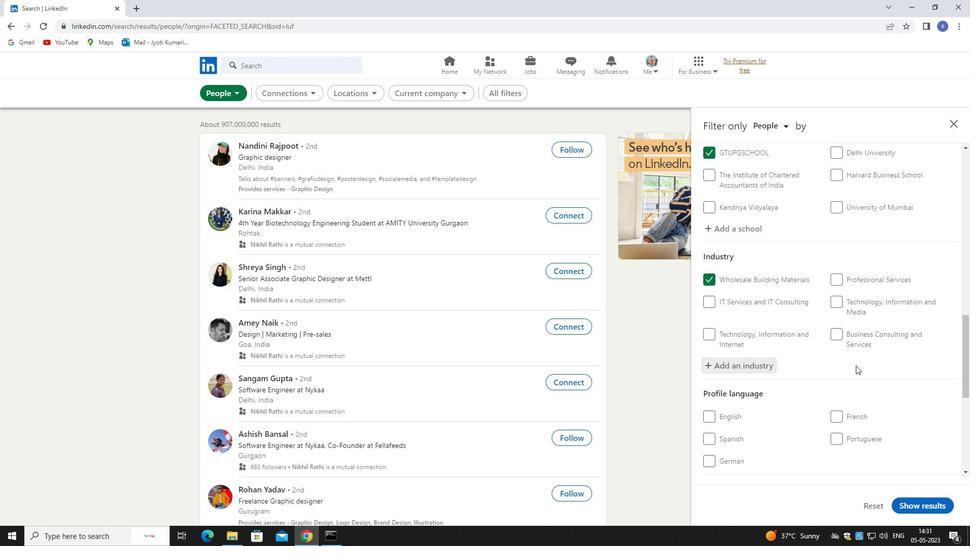 
Action: Mouse moved to (721, 289)
Screenshot: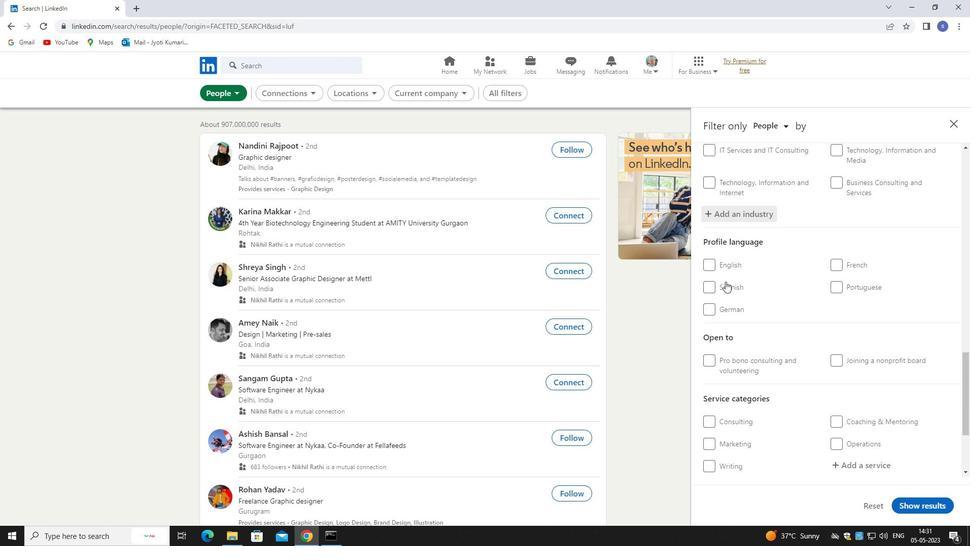 
Action: Mouse pressed left at (721, 289)
Screenshot: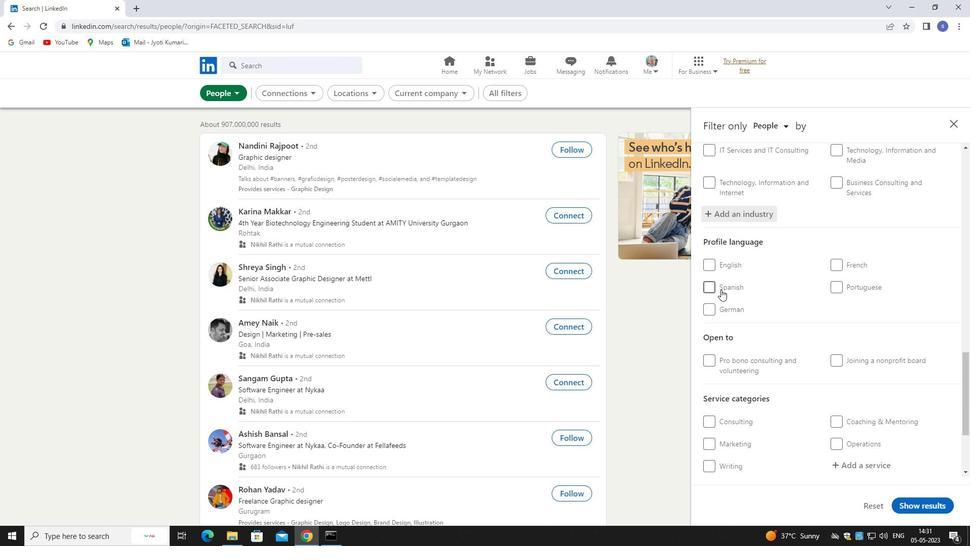 
Action: Mouse moved to (722, 290)
Screenshot: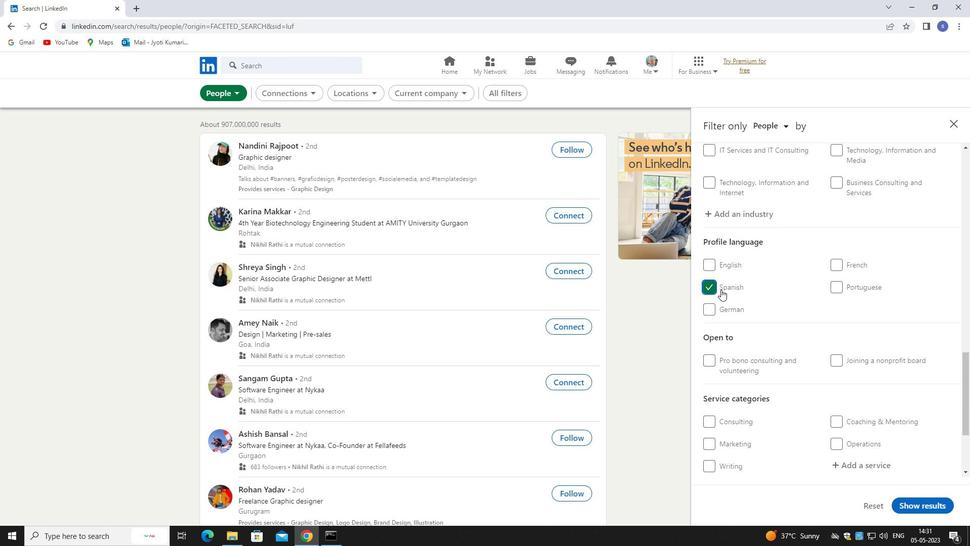 
Action: Mouse scrolled (722, 289) with delta (0, 0)
Screenshot: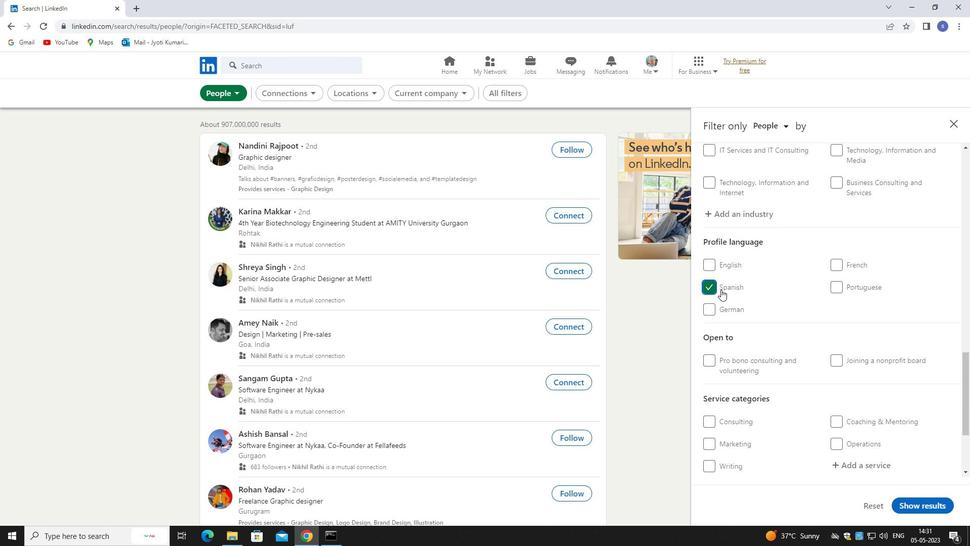 
Action: Mouse moved to (726, 294)
Screenshot: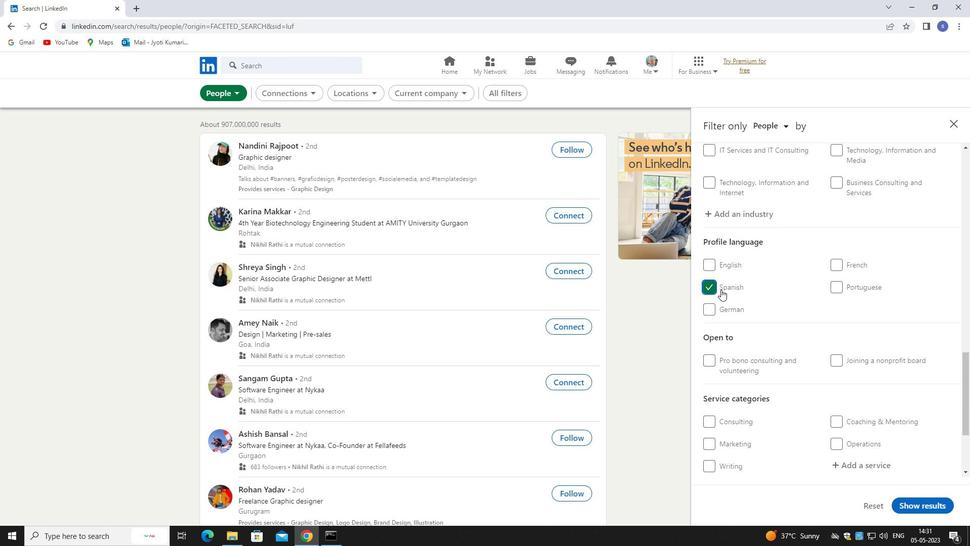 
Action: Mouse scrolled (726, 293) with delta (0, 0)
Screenshot: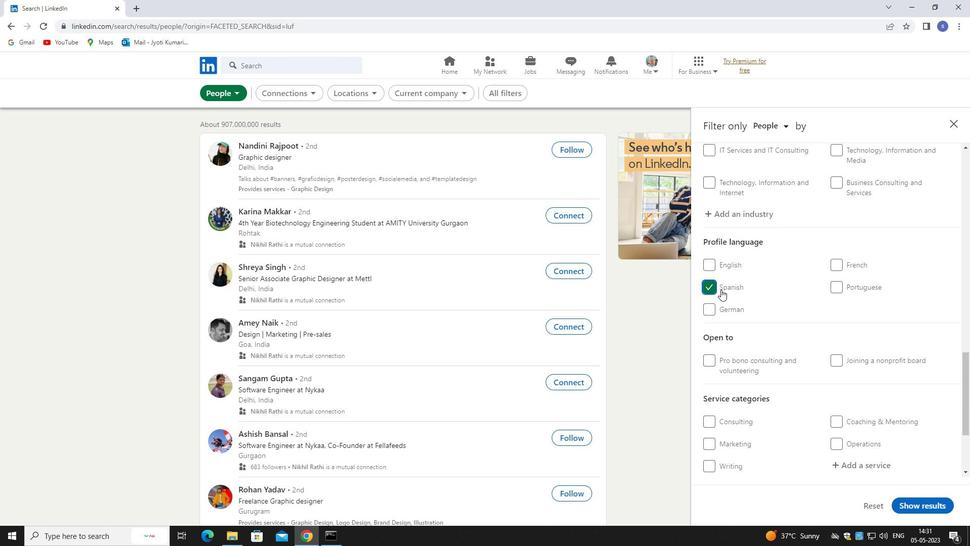 
Action: Mouse moved to (755, 311)
Screenshot: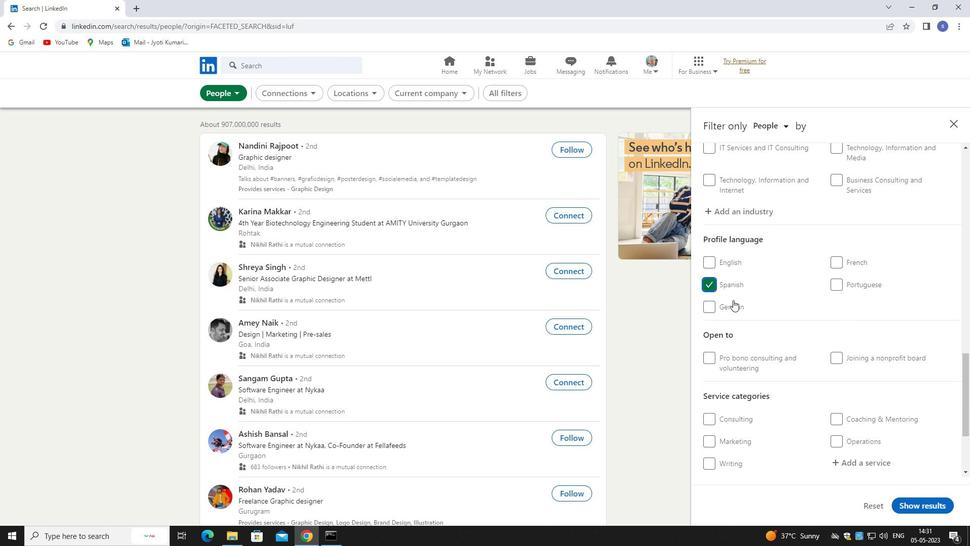 
Action: Mouse scrolled (755, 310) with delta (0, 0)
Screenshot: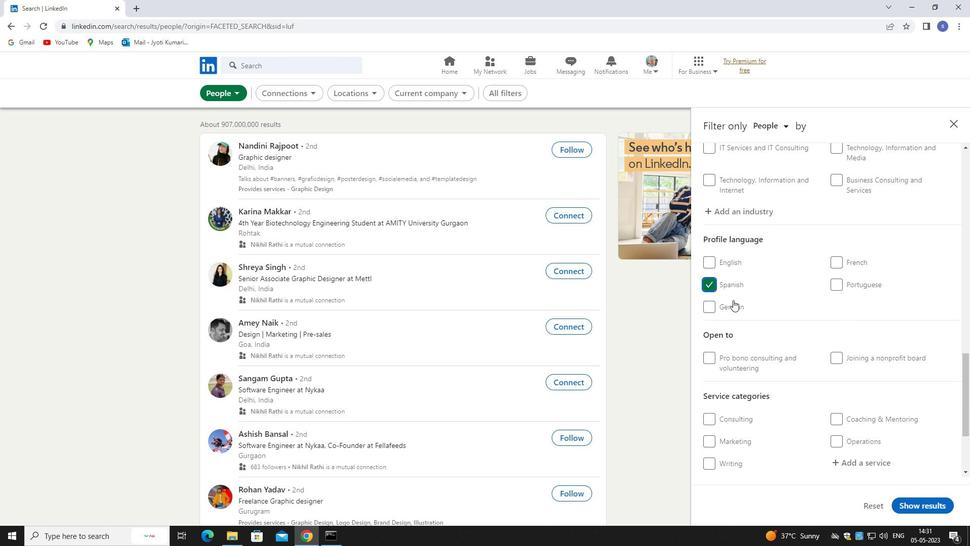 
Action: Mouse moved to (859, 336)
Screenshot: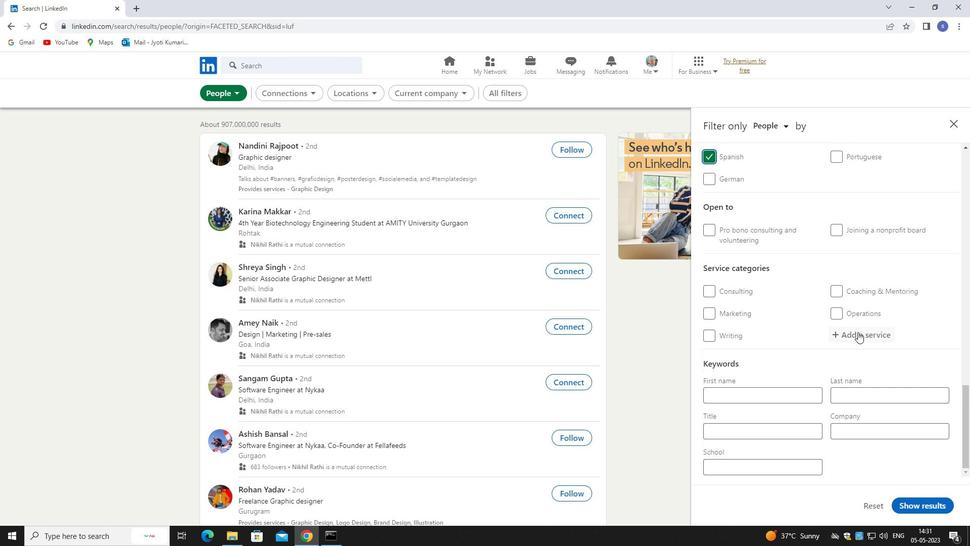 
Action: Mouse pressed left at (859, 336)
Screenshot: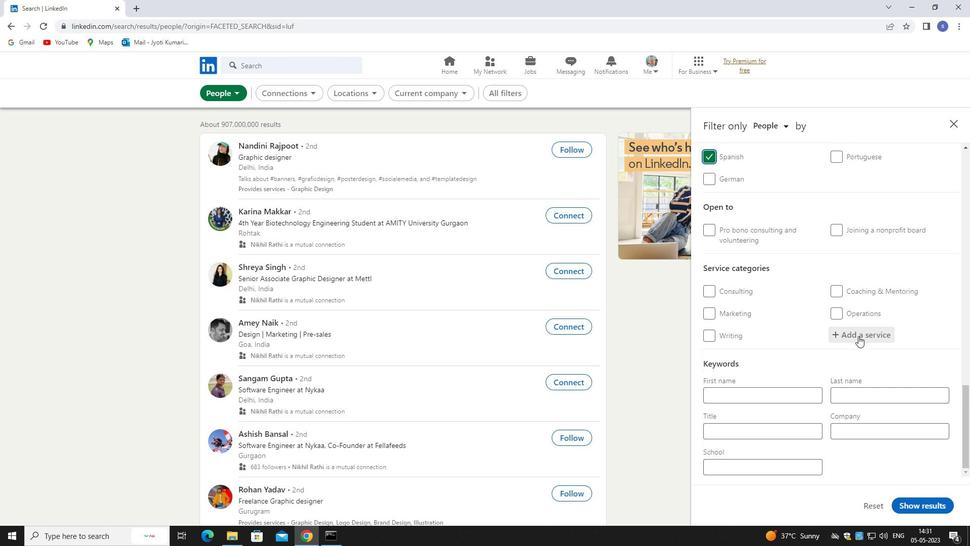 
Action: Mouse moved to (848, 325)
Screenshot: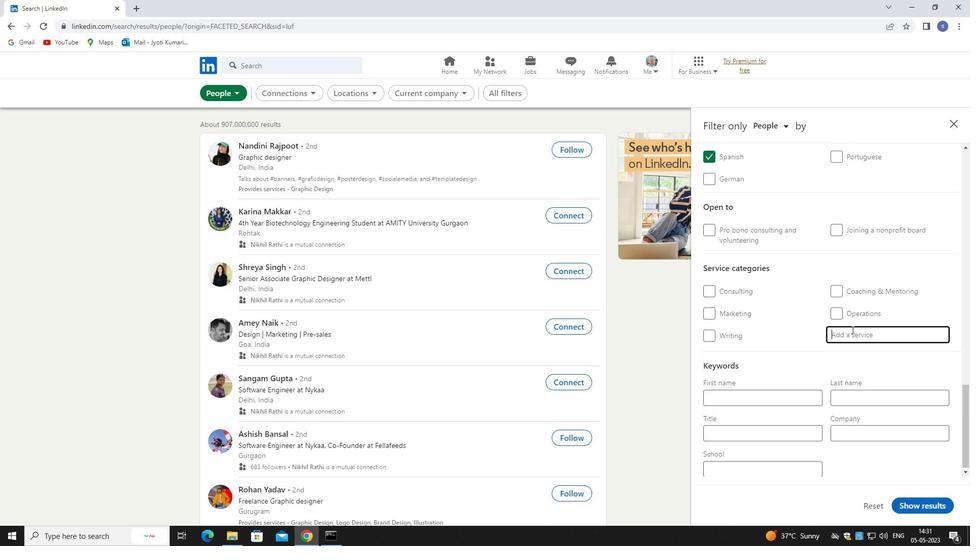 
Action: Key pressed family
Screenshot: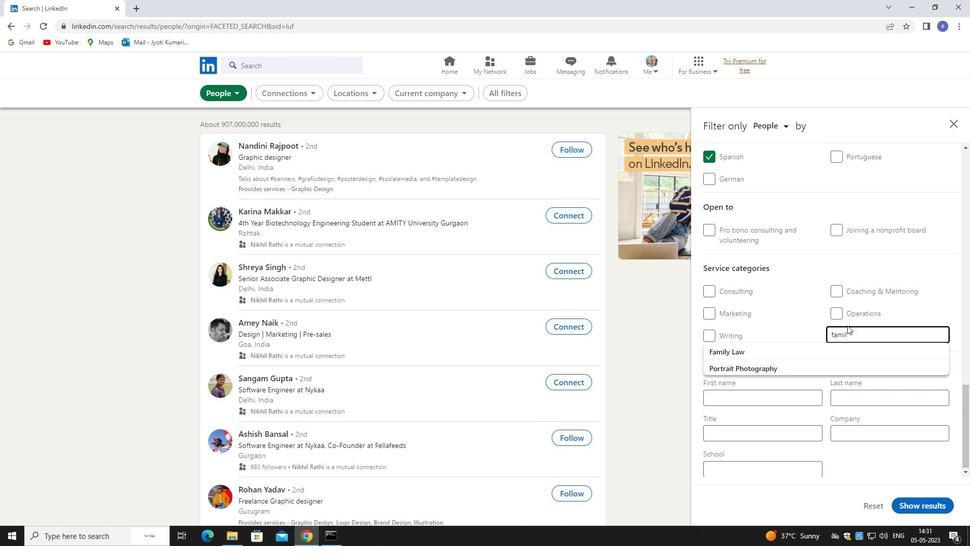
Action: Mouse moved to (805, 342)
Screenshot: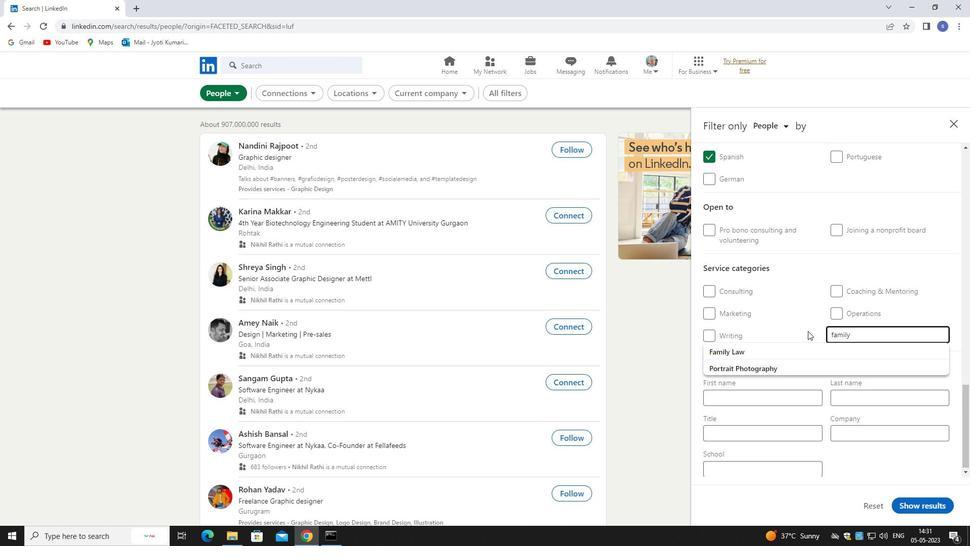 
Action: Mouse pressed left at (805, 342)
Screenshot: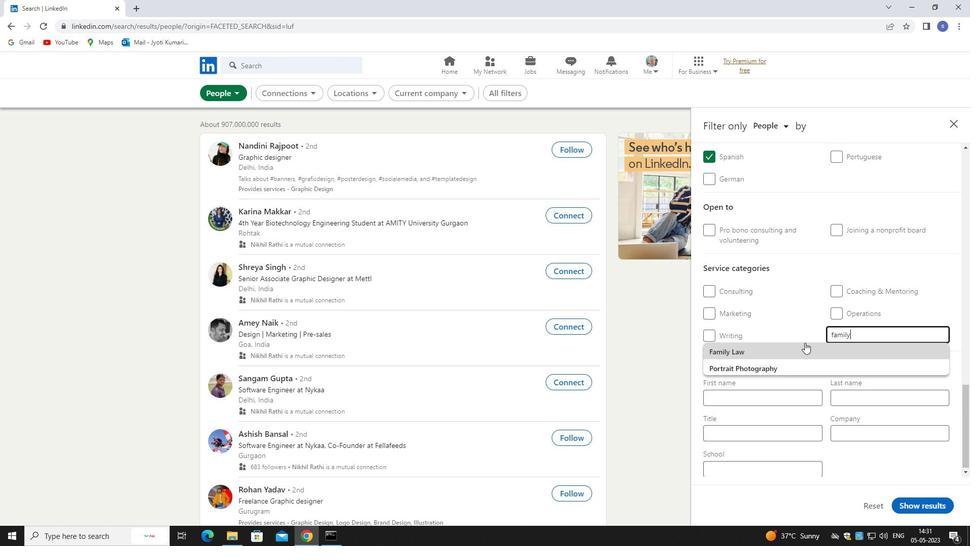 
Action: Mouse moved to (805, 342)
Screenshot: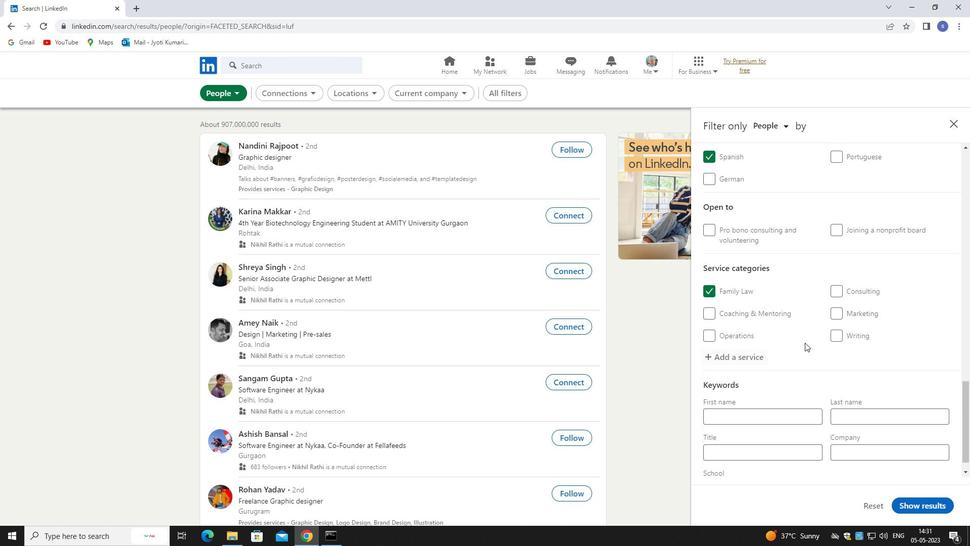 
Action: Mouse scrolled (805, 342) with delta (0, 0)
Screenshot: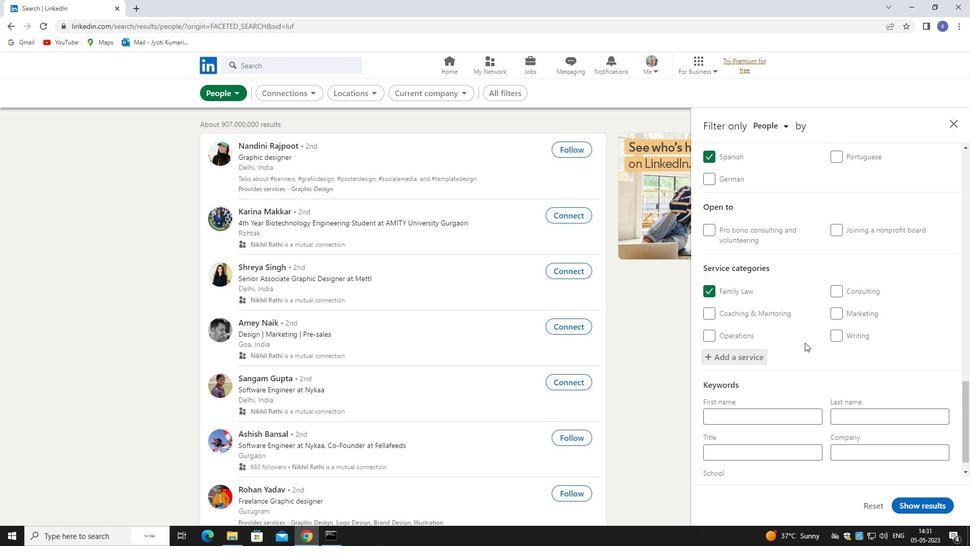 
Action: Mouse scrolled (805, 342) with delta (0, 0)
Screenshot: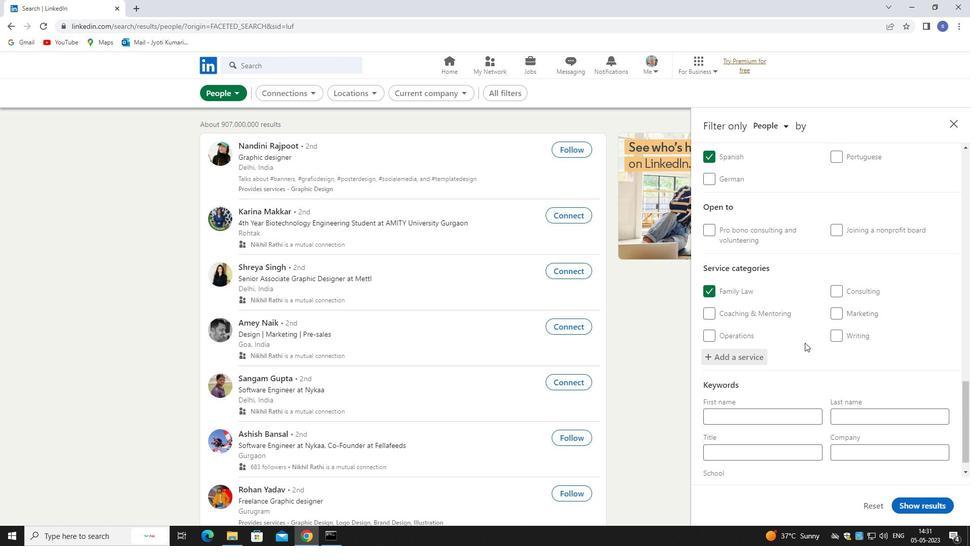 
Action: Mouse scrolled (805, 342) with delta (0, 0)
Screenshot: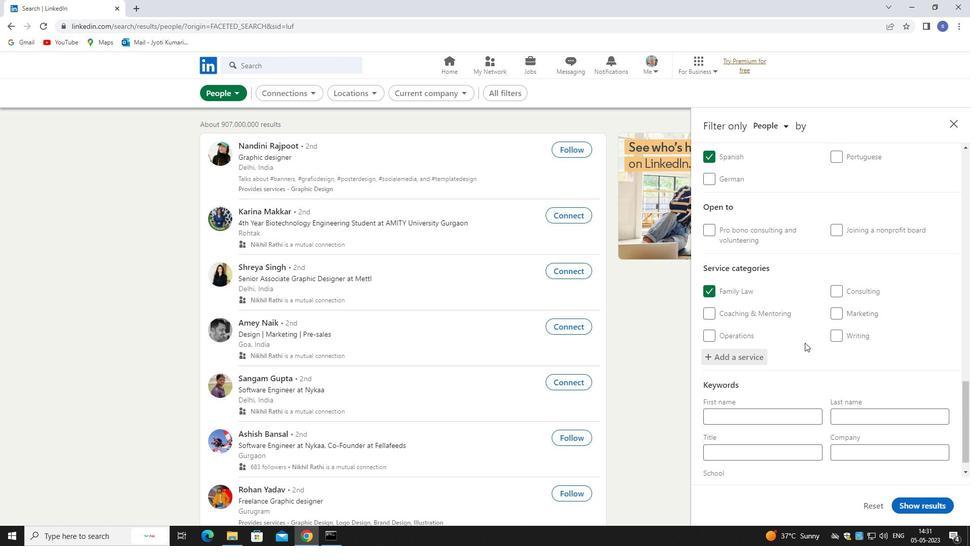 
Action: Mouse scrolled (805, 342) with delta (0, 0)
Screenshot: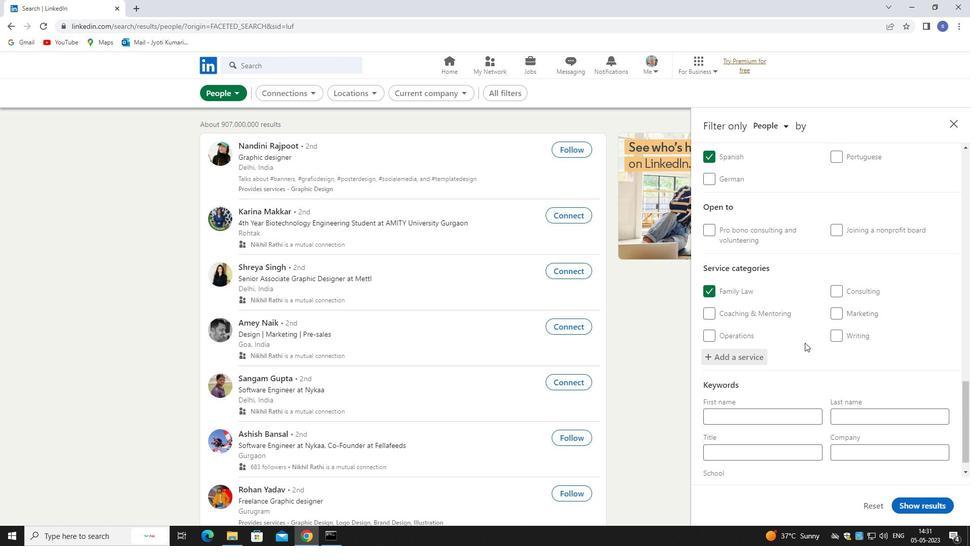 
Action: Mouse moved to (771, 427)
Screenshot: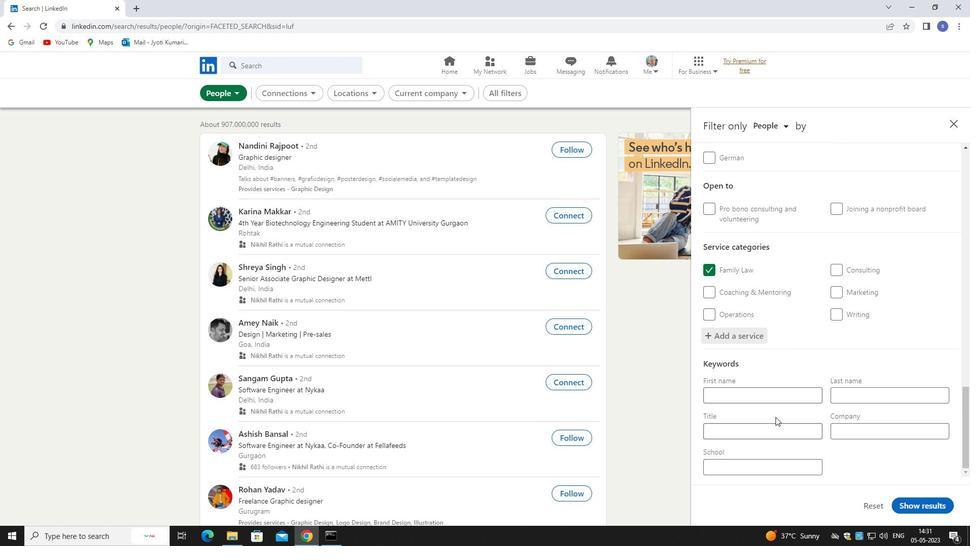 
Action: Mouse pressed left at (771, 427)
Screenshot: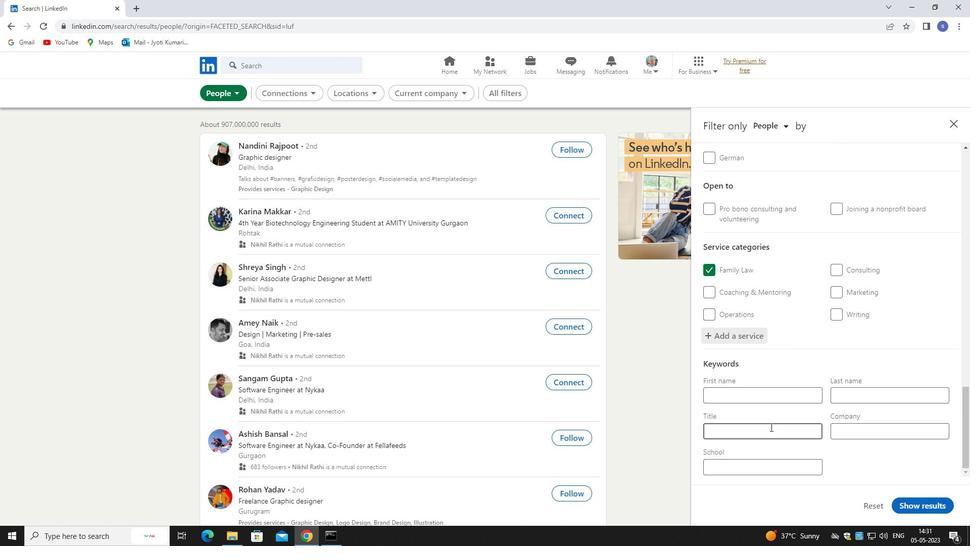 
Action: Mouse moved to (771, 427)
Screenshot: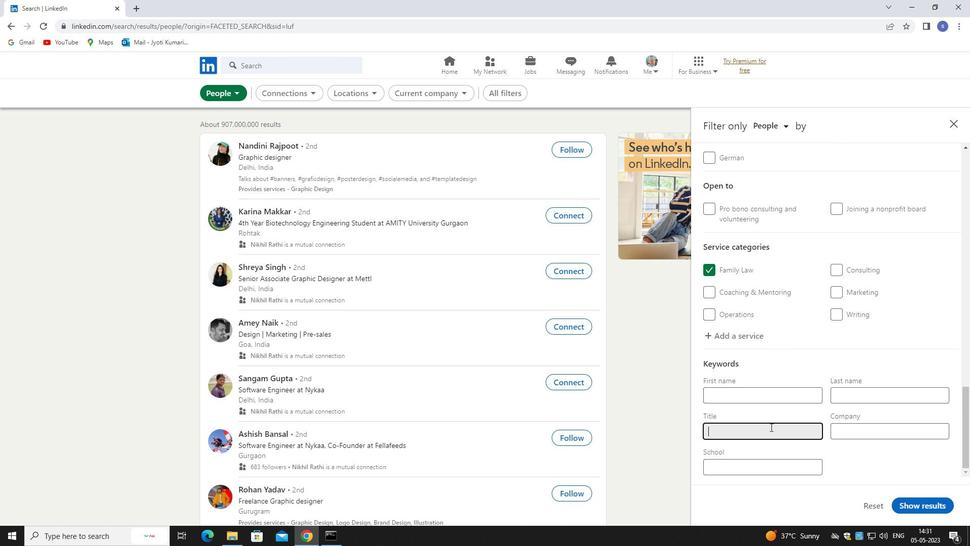 
Action: Key pressed <Key.shift>OFFICE<Key.space><Key.shift>AASI<Key.backspace><Key.backspace><Key.backspace>SSISTANCE
Screenshot: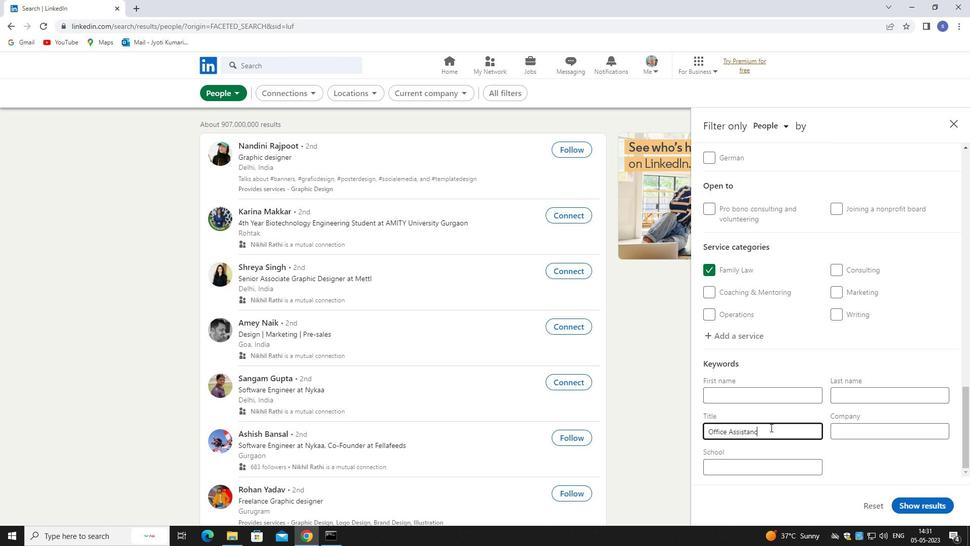 
Action: Mouse moved to (802, 453)
Screenshot: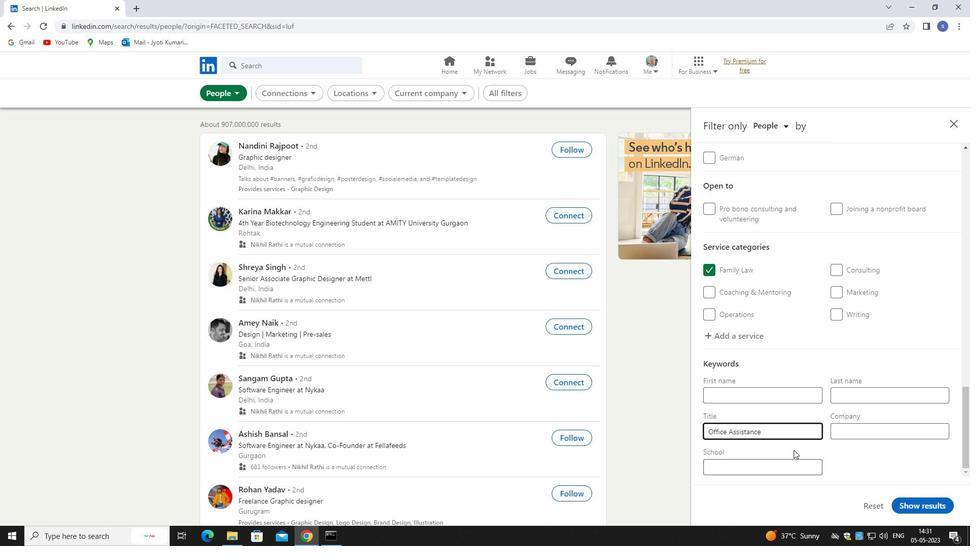 
Action: Key pressed <Key.backspace><Key.backspace>T
Screenshot: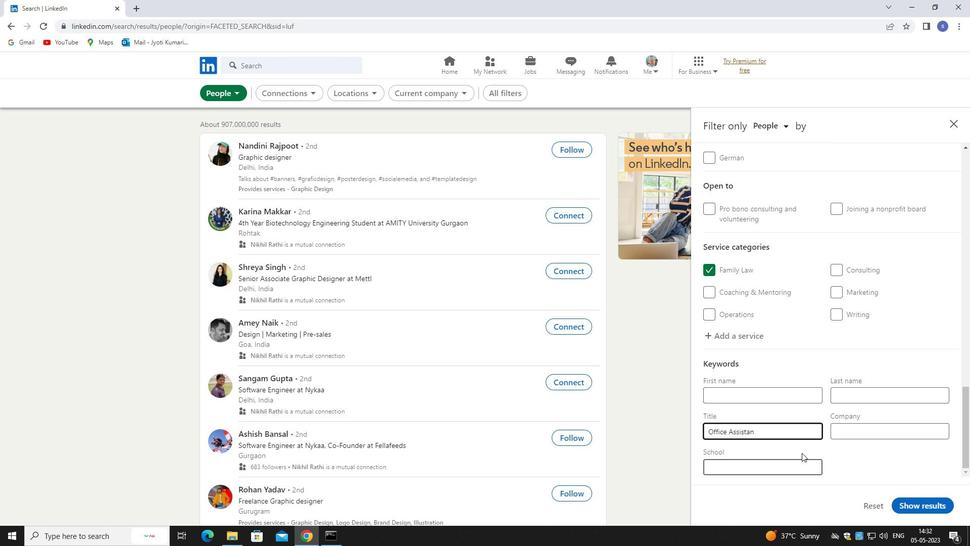 
Action: Mouse moved to (927, 509)
Screenshot: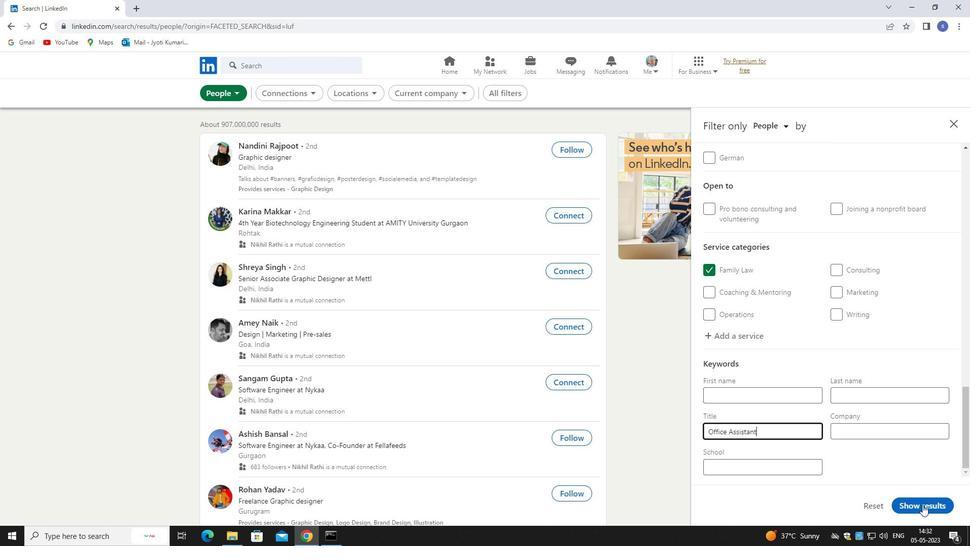 
Action: Mouse pressed left at (927, 509)
Screenshot: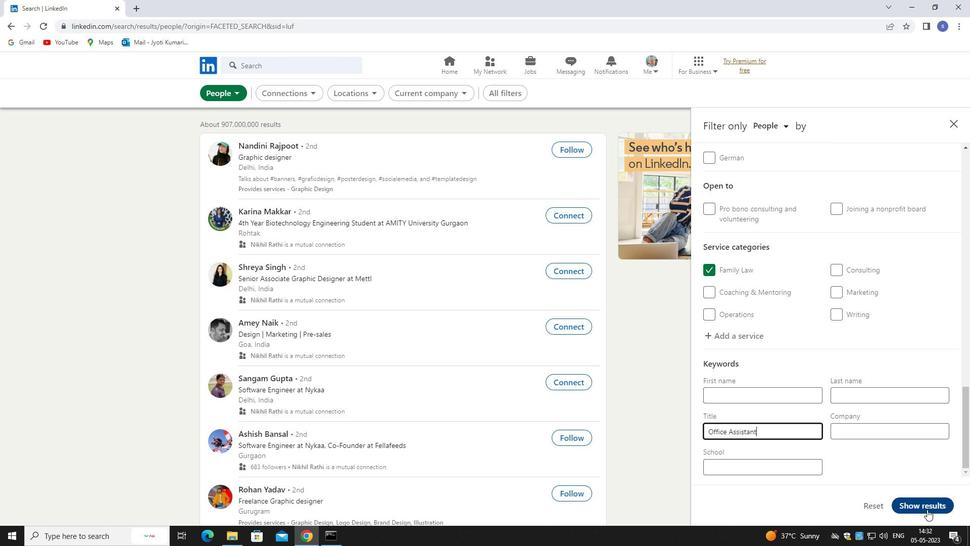 
Action: Mouse moved to (907, 500)
Screenshot: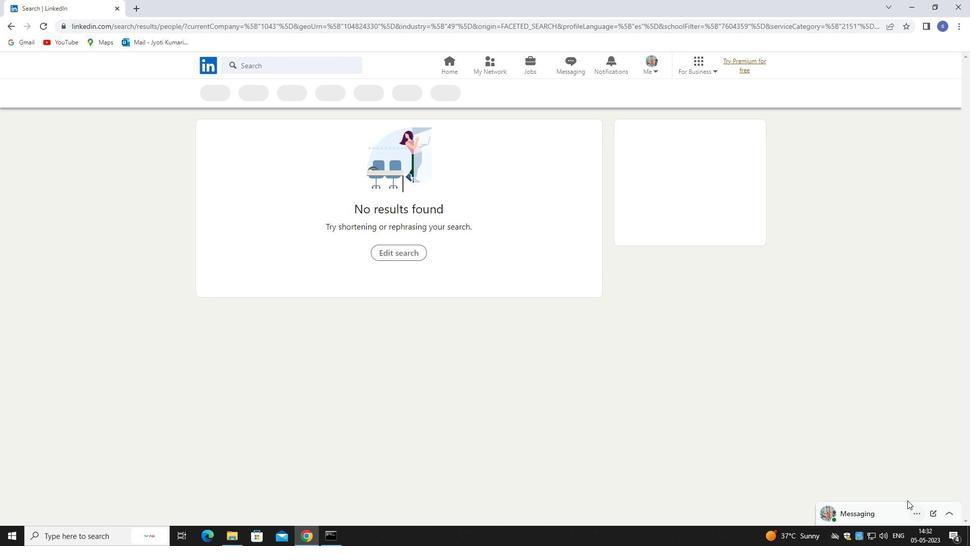
